 Task: Find connections with filter location Velbert with filter topic #linkedinprofileswith filter profile language Spanish with filter current company Parle Agro Pvt Ltd with filter school Data Brio Academy - Big Data Analytics, Data Science, Python, R, SAS, Hadoop Training Institute with filter industry Pension Funds with filter service category Copywriting with filter keywords title Manicurist
Action: Mouse moved to (534, 68)
Screenshot: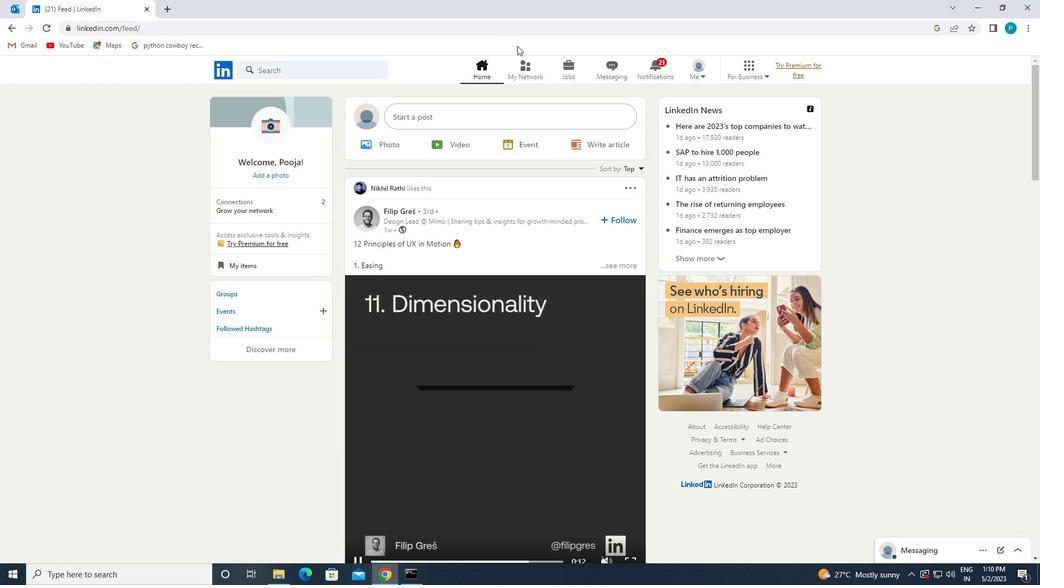 
Action: Mouse pressed left at (534, 68)
Screenshot: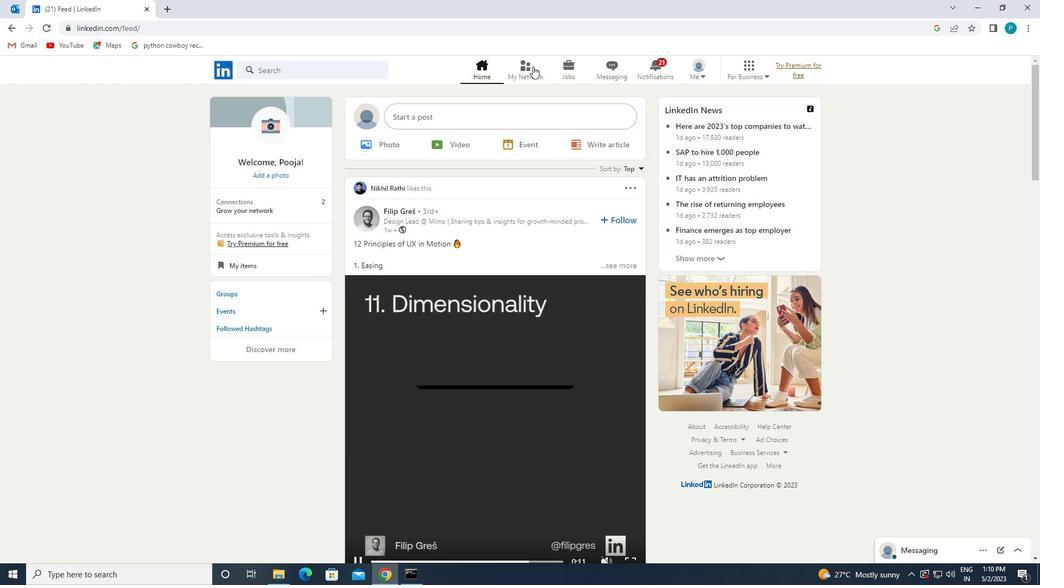 
Action: Mouse moved to (325, 131)
Screenshot: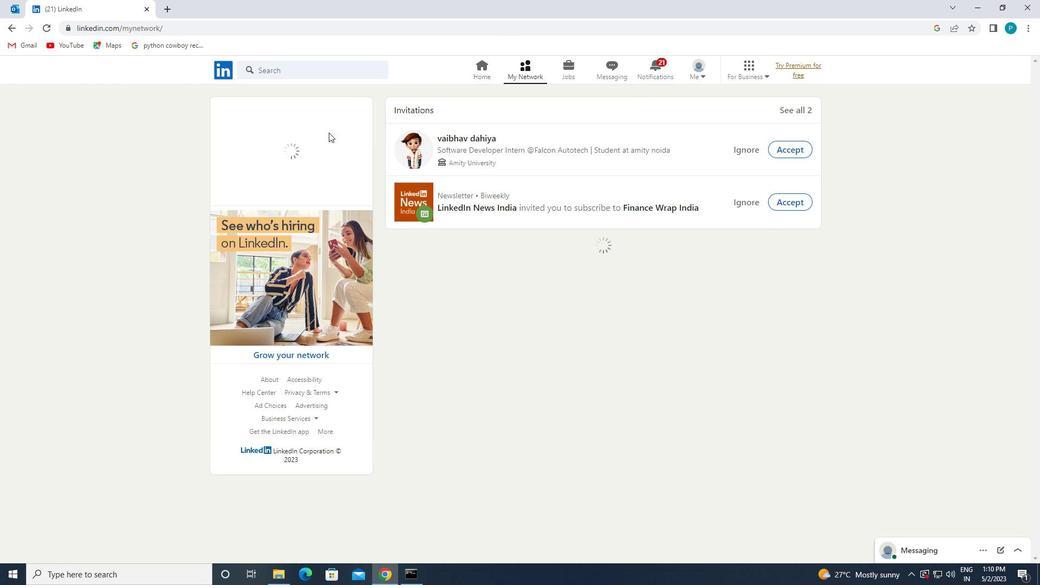 
Action: Mouse pressed left at (325, 131)
Screenshot: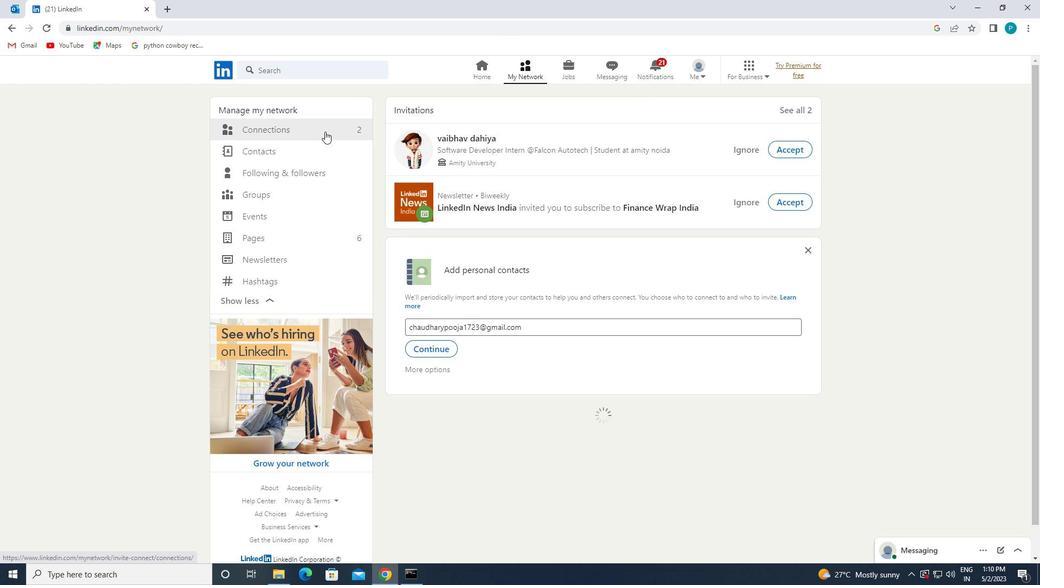 
Action: Mouse moved to (608, 130)
Screenshot: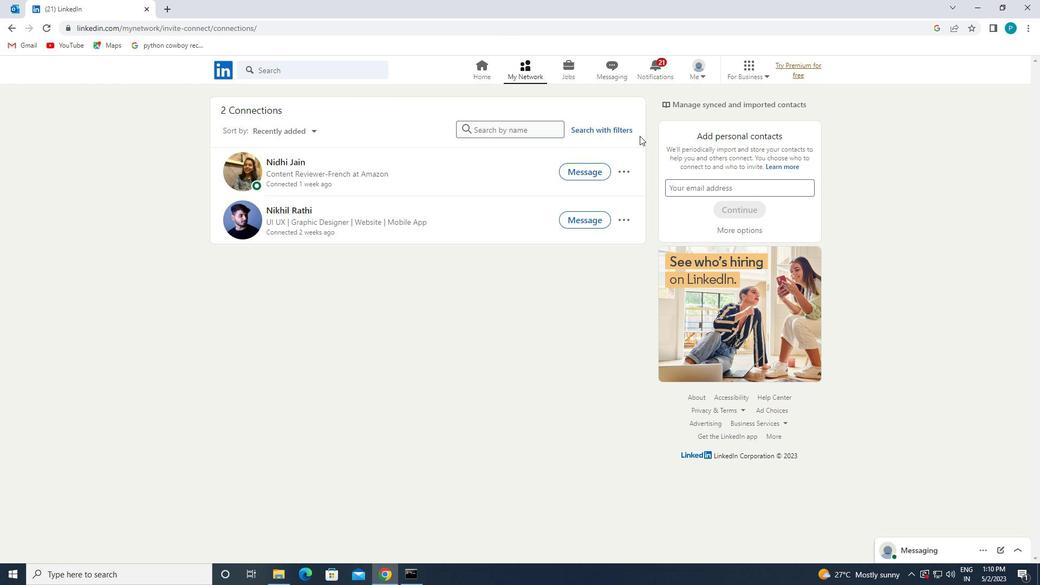
Action: Mouse pressed left at (608, 130)
Screenshot: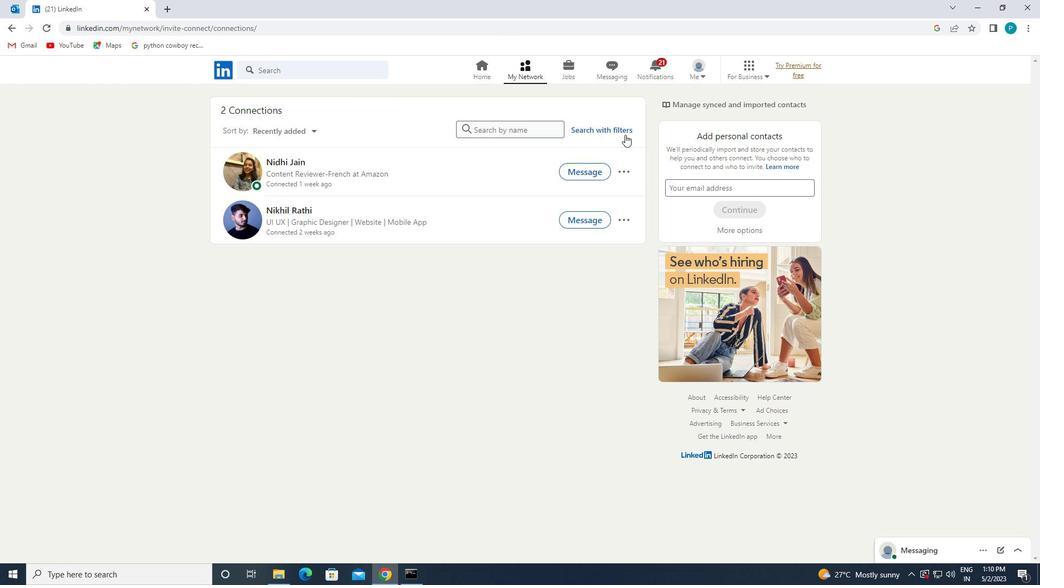 
Action: Mouse moved to (543, 101)
Screenshot: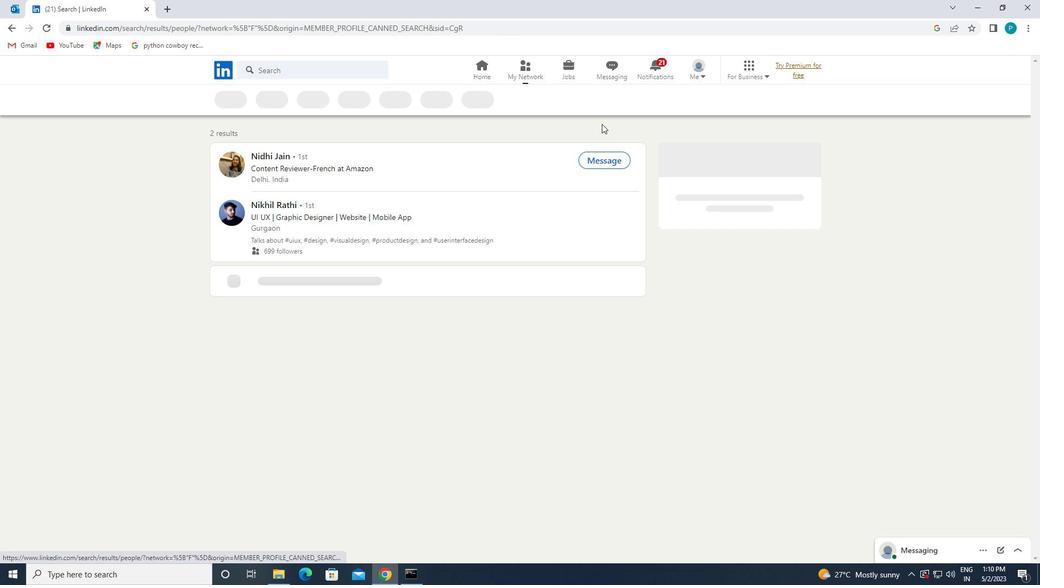 
Action: Mouse pressed left at (543, 101)
Screenshot: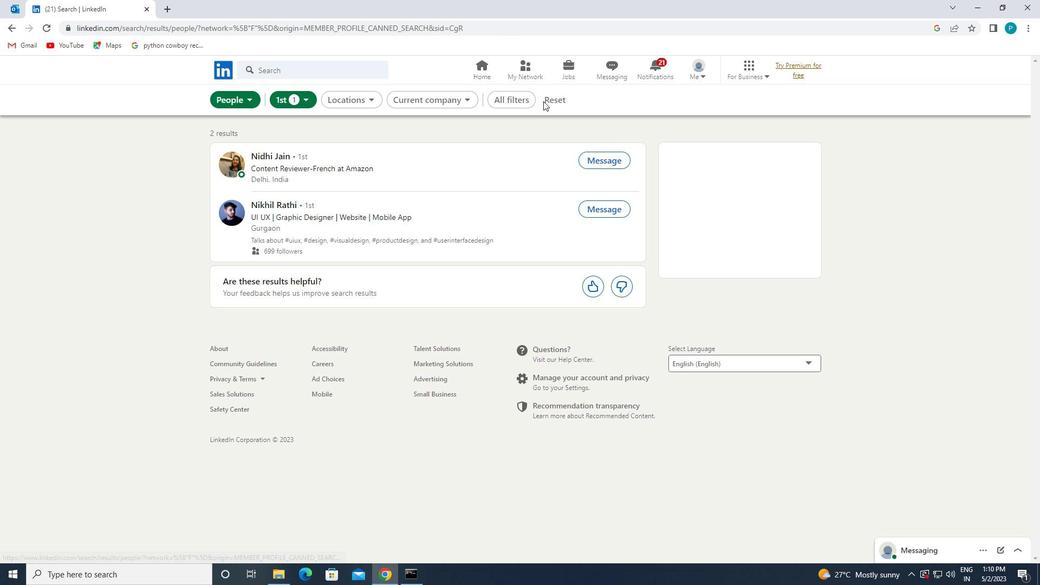 
Action: Mouse moved to (542, 101)
Screenshot: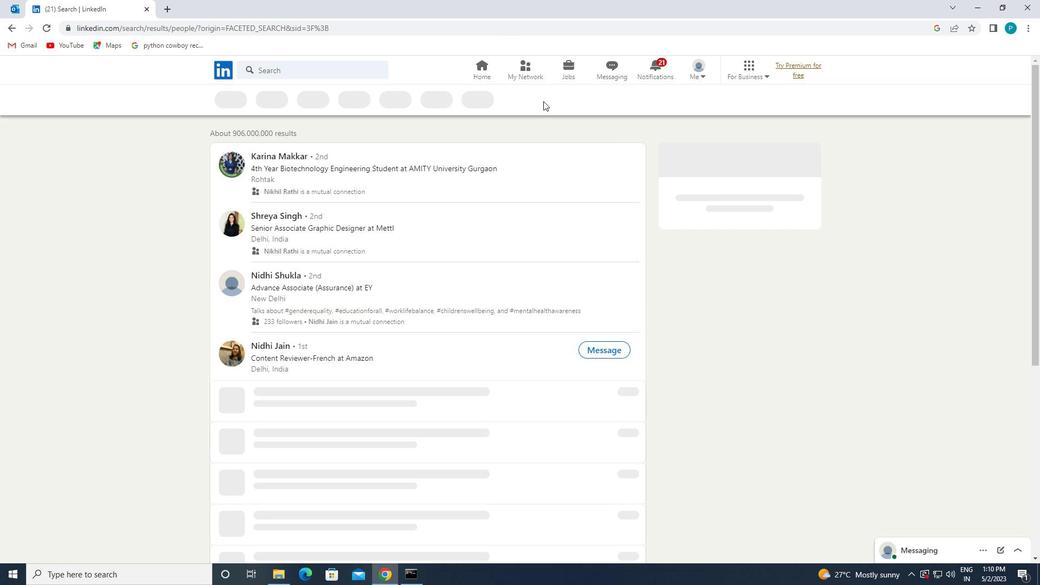 
Action: Mouse pressed left at (542, 101)
Screenshot: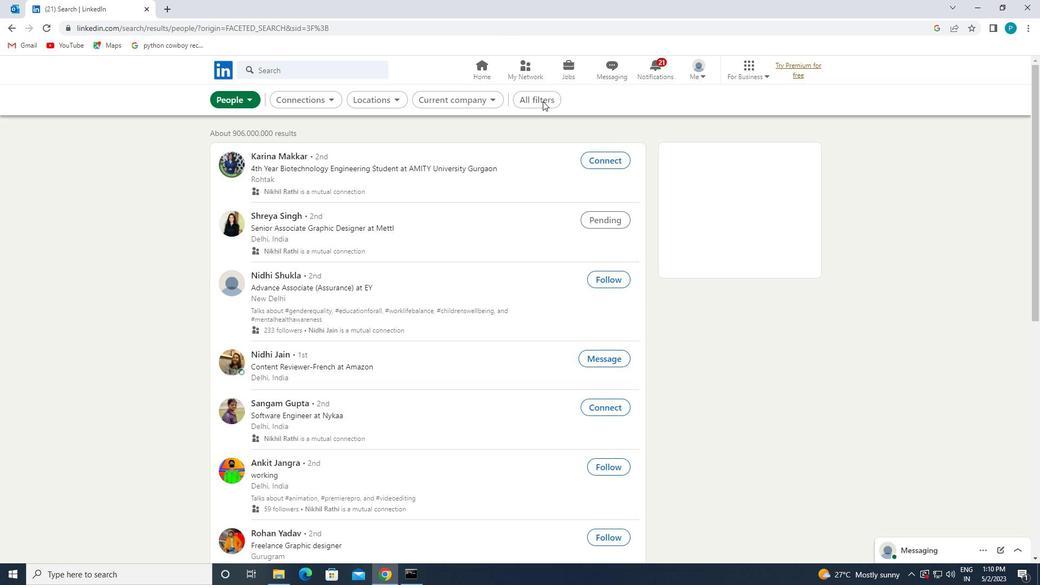 
Action: Mouse moved to (932, 355)
Screenshot: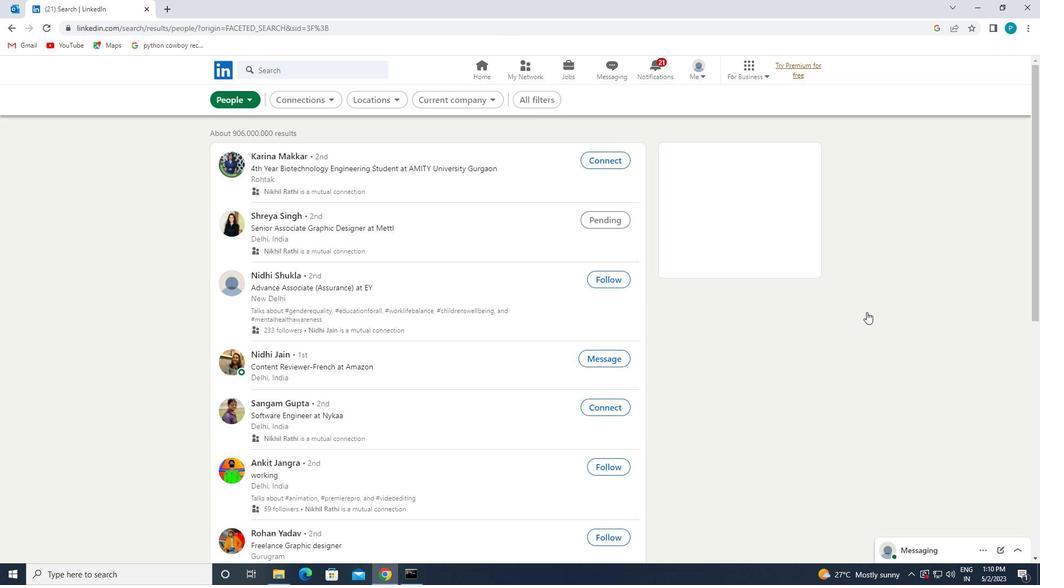 
Action: Mouse scrolled (932, 355) with delta (0, 0)
Screenshot: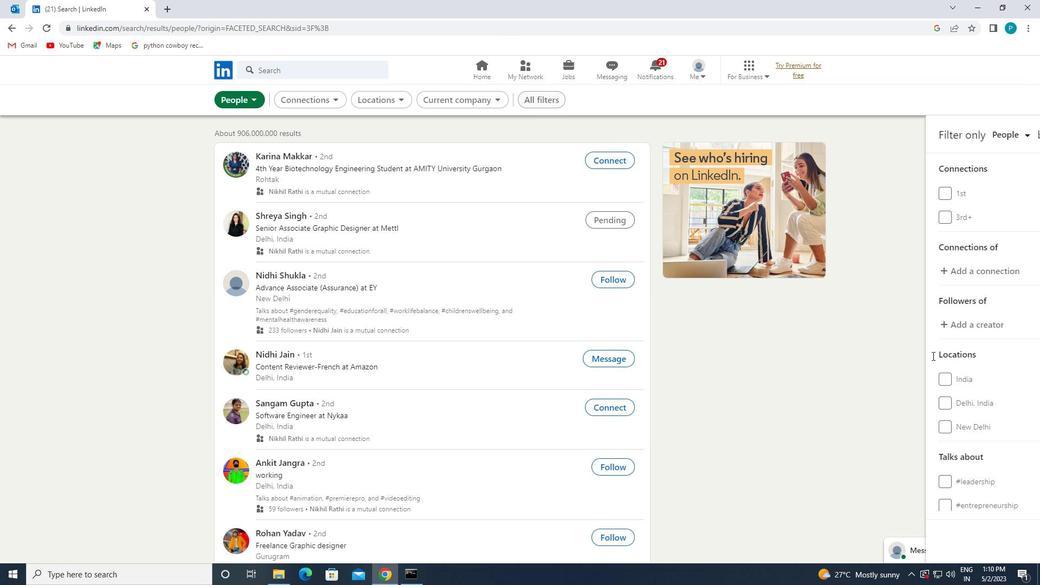 
Action: Mouse scrolled (932, 355) with delta (0, 0)
Screenshot: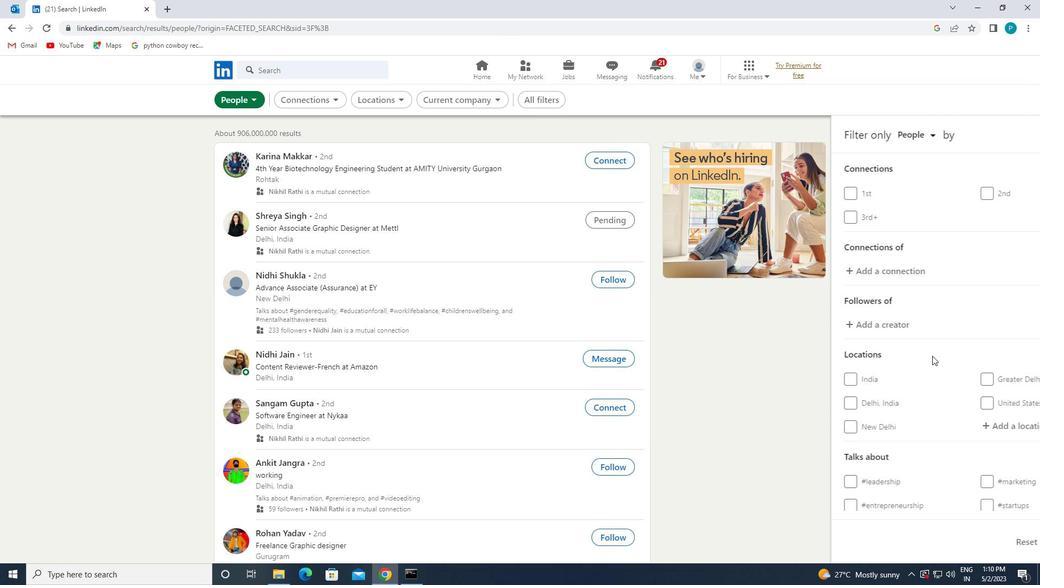 
Action: Mouse moved to (927, 325)
Screenshot: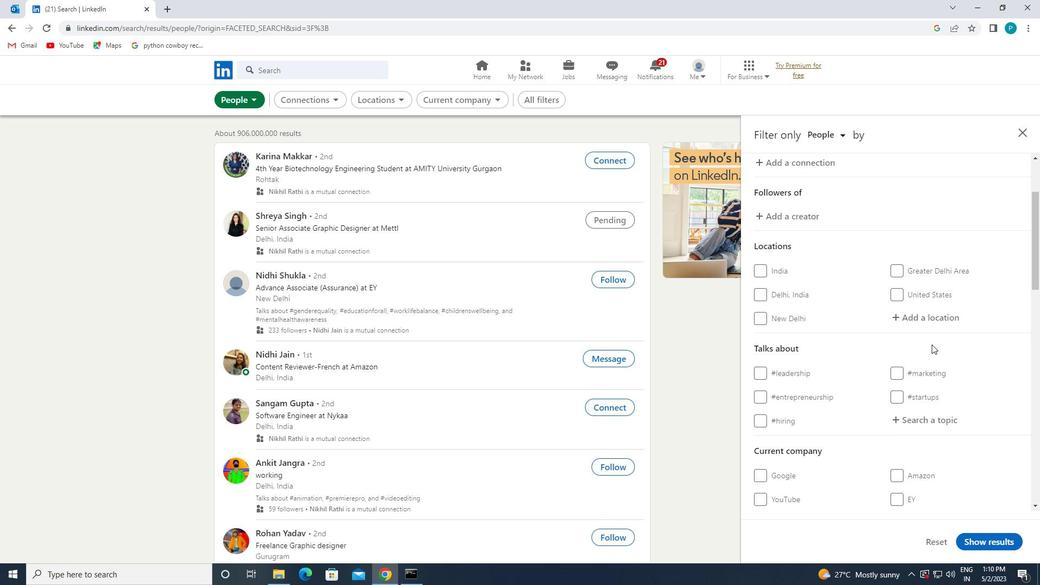 
Action: Mouse pressed left at (927, 325)
Screenshot: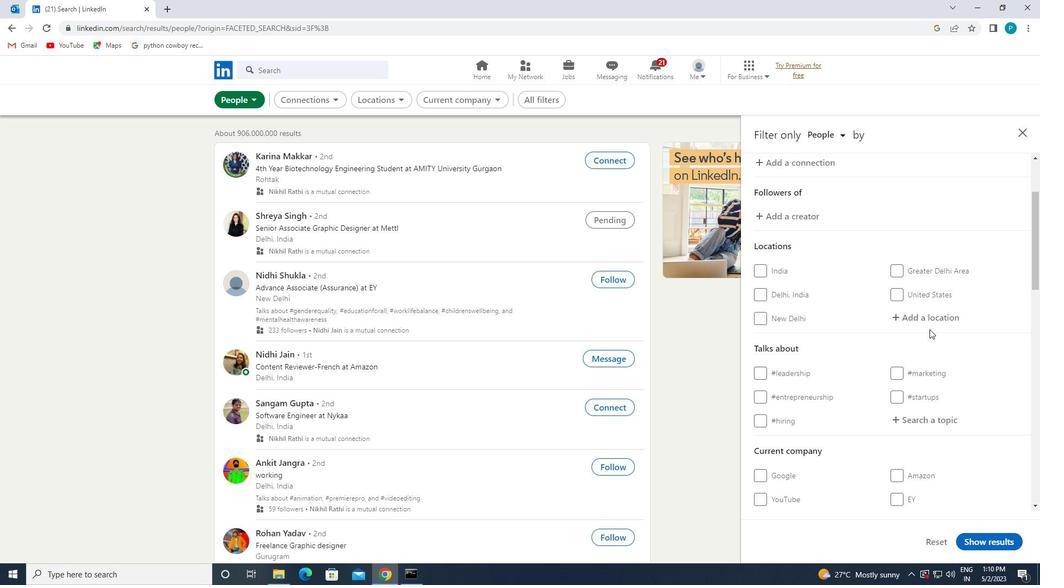 
Action: Key pressed <Key.caps_lock>v<Key.caps_lock>elbert
Screenshot: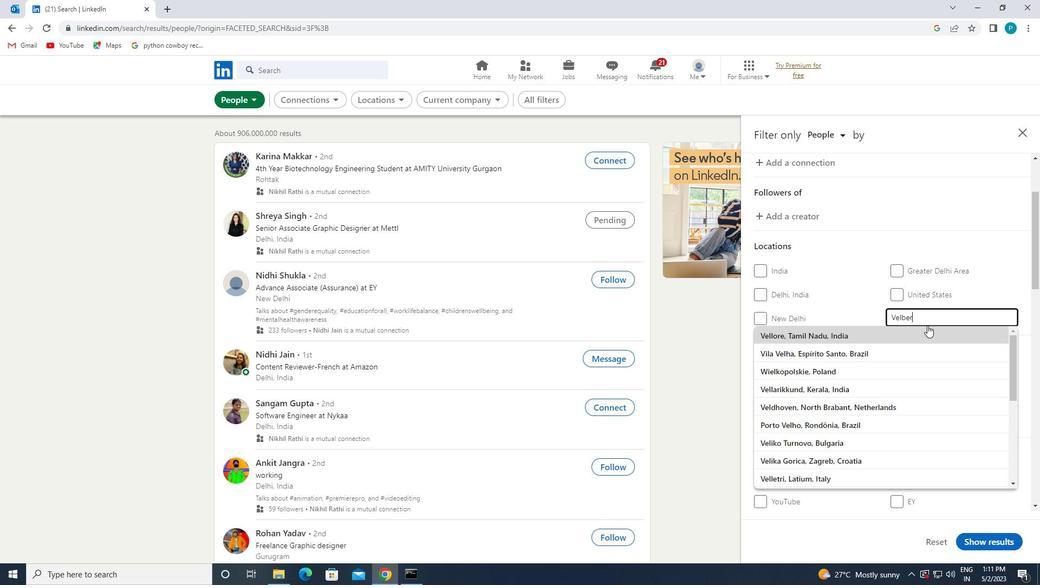 
Action: Mouse moved to (919, 330)
Screenshot: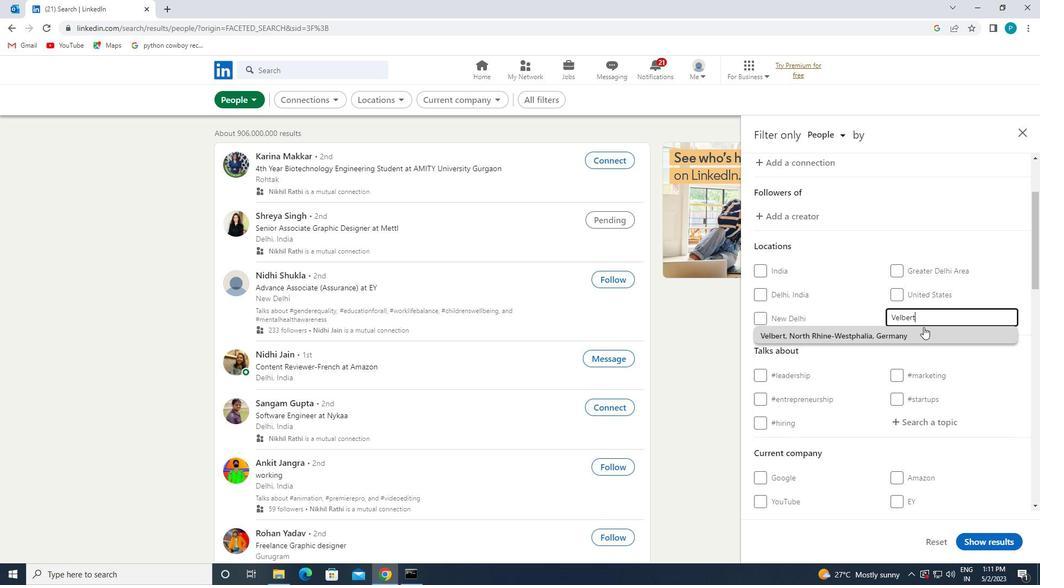 
Action: Mouse pressed left at (919, 330)
Screenshot: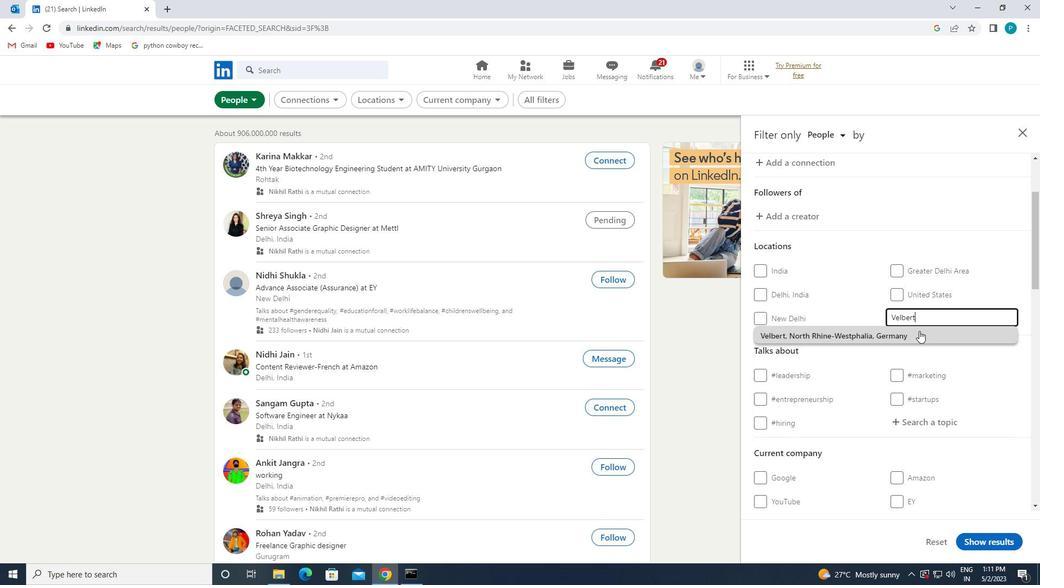 
Action: Mouse moved to (918, 335)
Screenshot: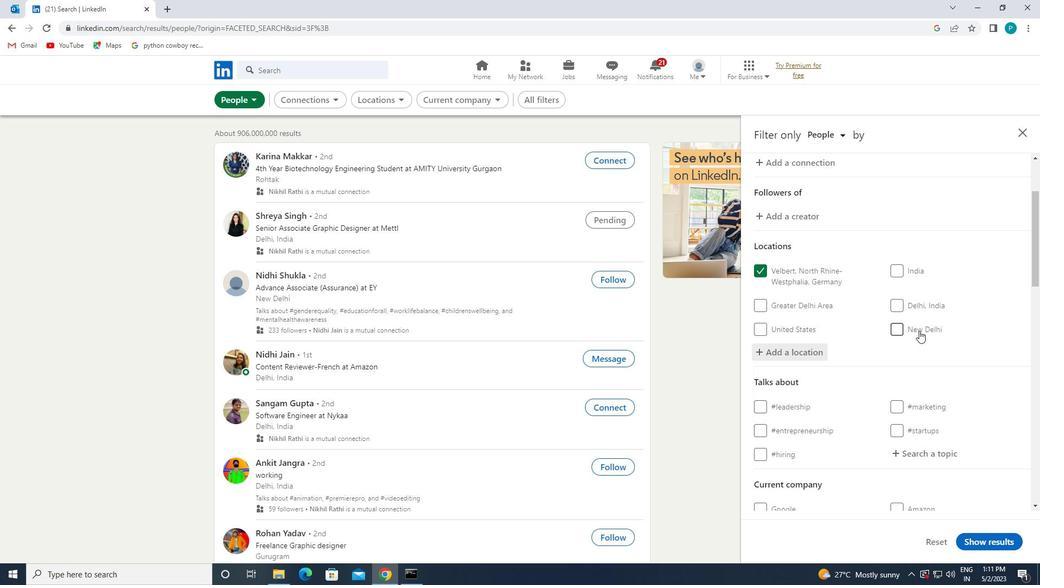 
Action: Mouse scrolled (918, 335) with delta (0, 0)
Screenshot: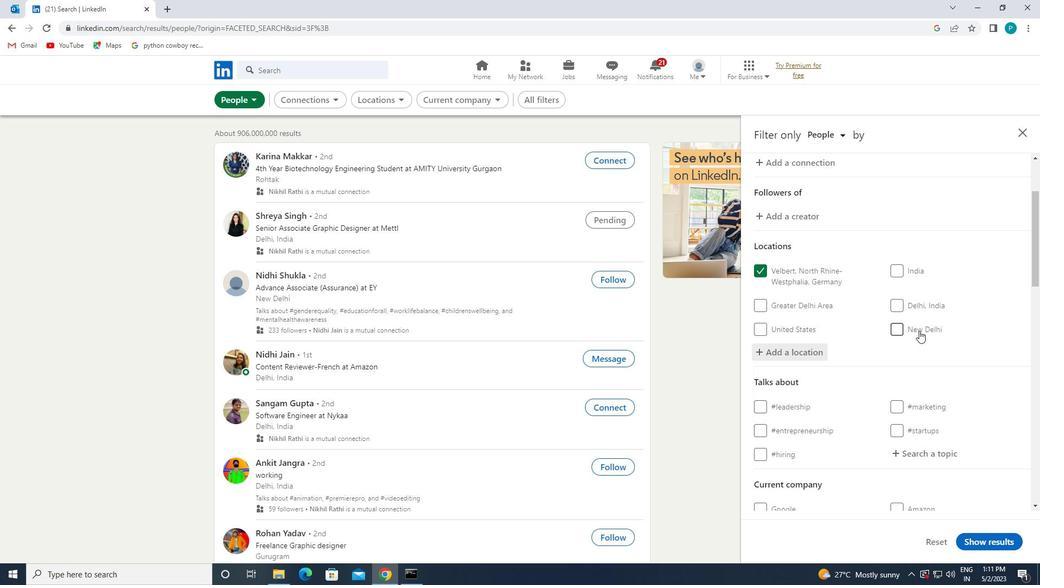 
Action: Mouse moved to (916, 345)
Screenshot: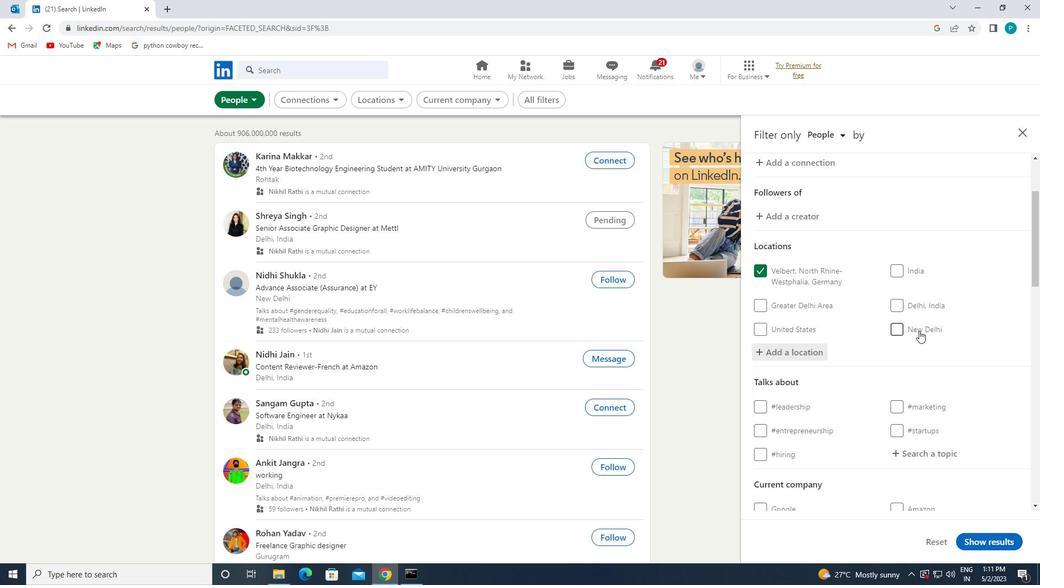 
Action: Mouse scrolled (916, 344) with delta (0, 0)
Screenshot: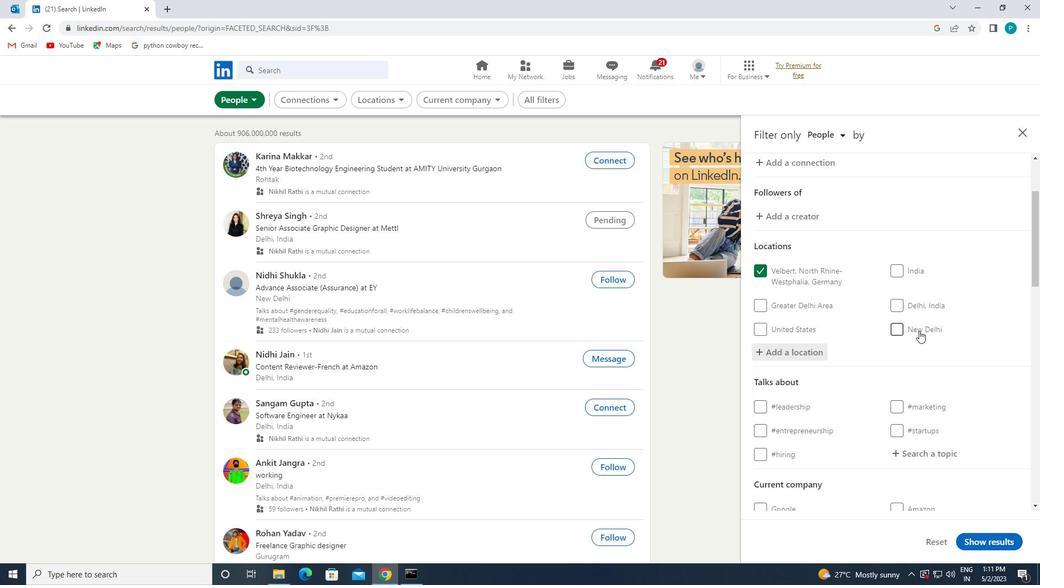 
Action: Mouse moved to (915, 347)
Screenshot: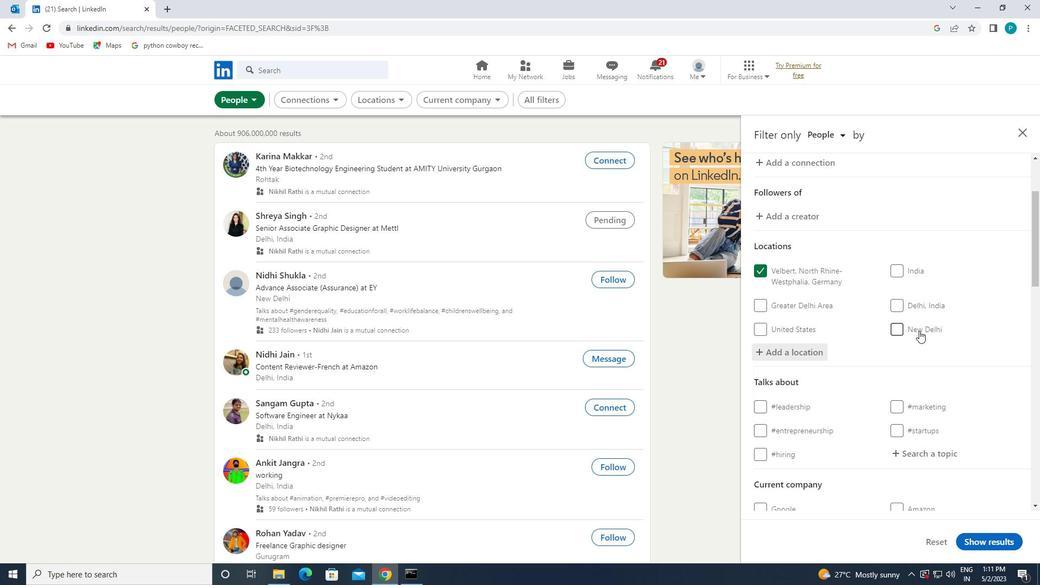 
Action: Mouse scrolled (915, 347) with delta (0, 0)
Screenshot: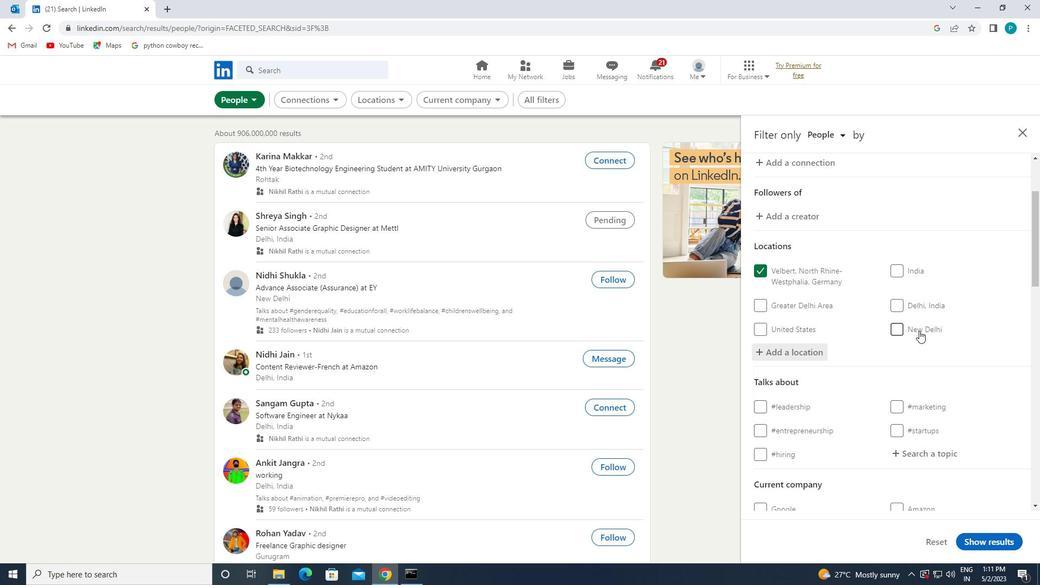 
Action: Mouse moved to (894, 284)
Screenshot: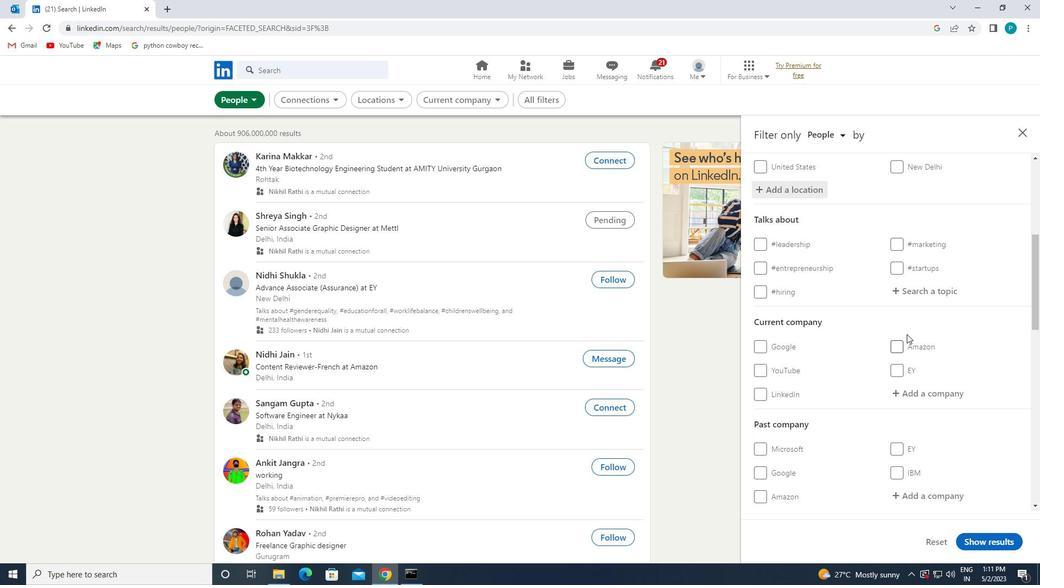 
Action: Mouse pressed left at (894, 284)
Screenshot: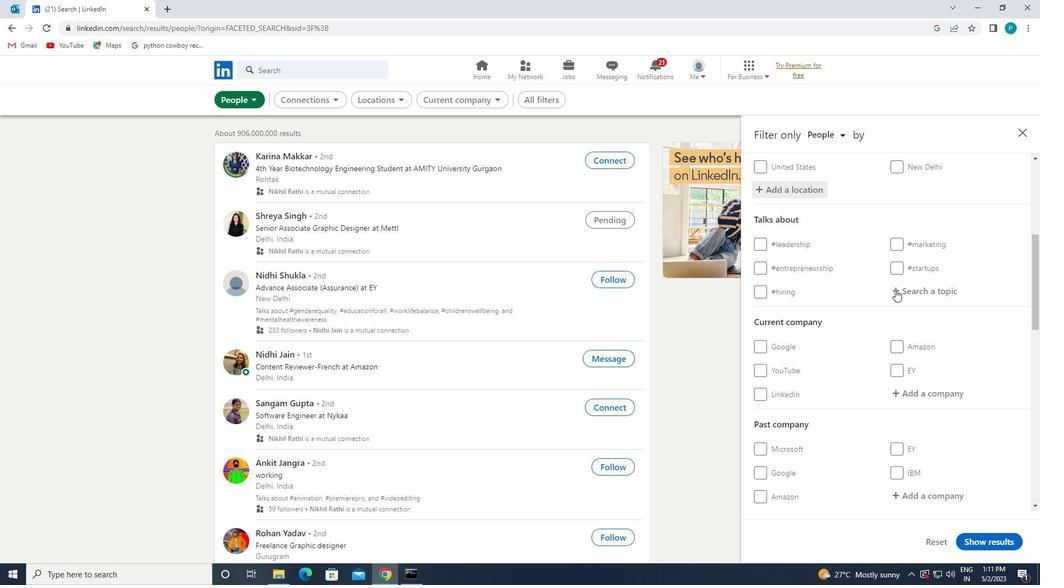 
Action: Key pressed <Key.shift>#<Key.caps_lock><Key.caps_lock>LINKEDINPROFILES
Screenshot: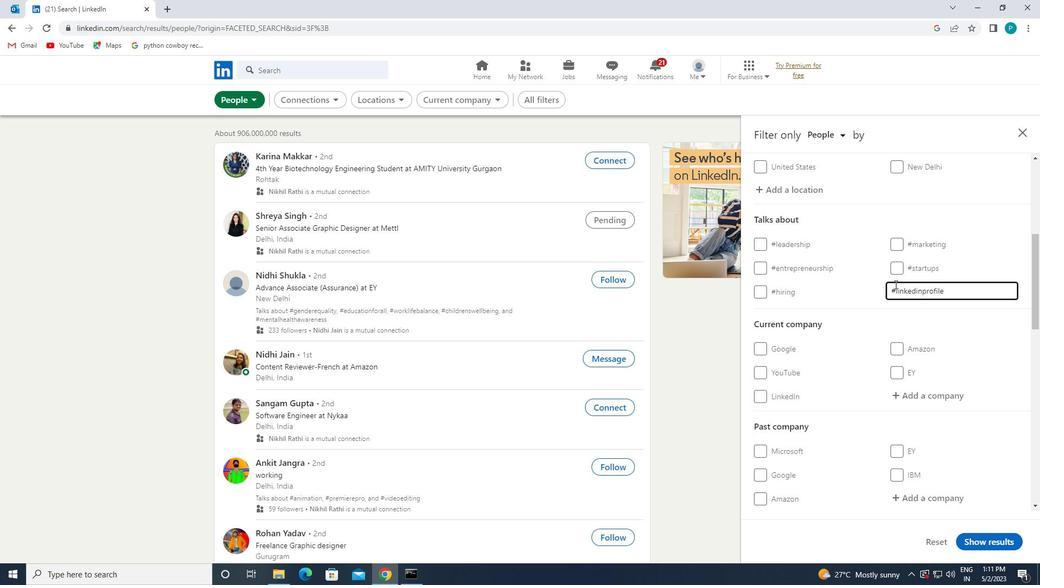 
Action: Mouse moved to (1016, 373)
Screenshot: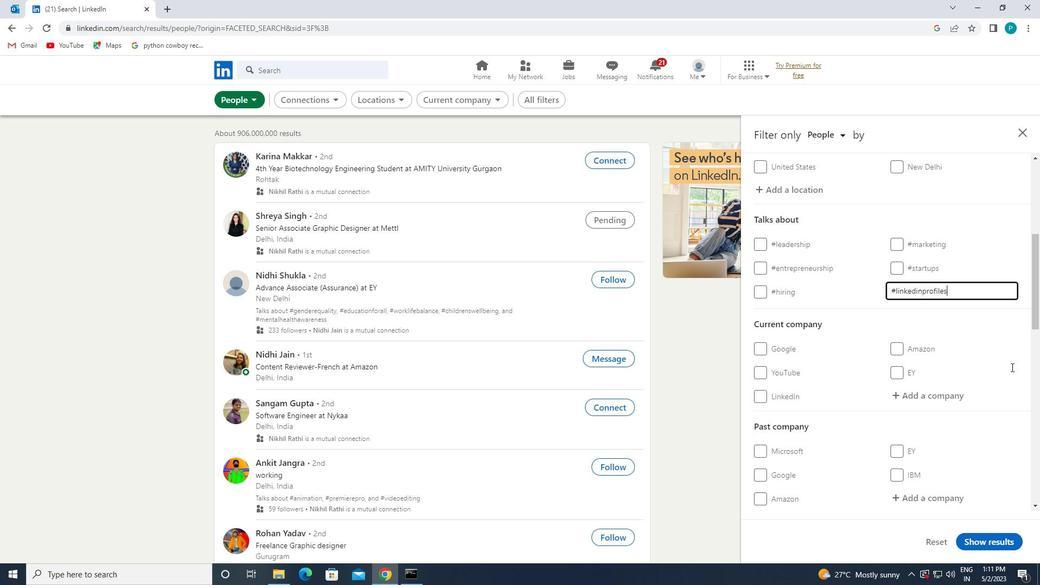 
Action: Mouse scrolled (1016, 372) with delta (0, 0)
Screenshot: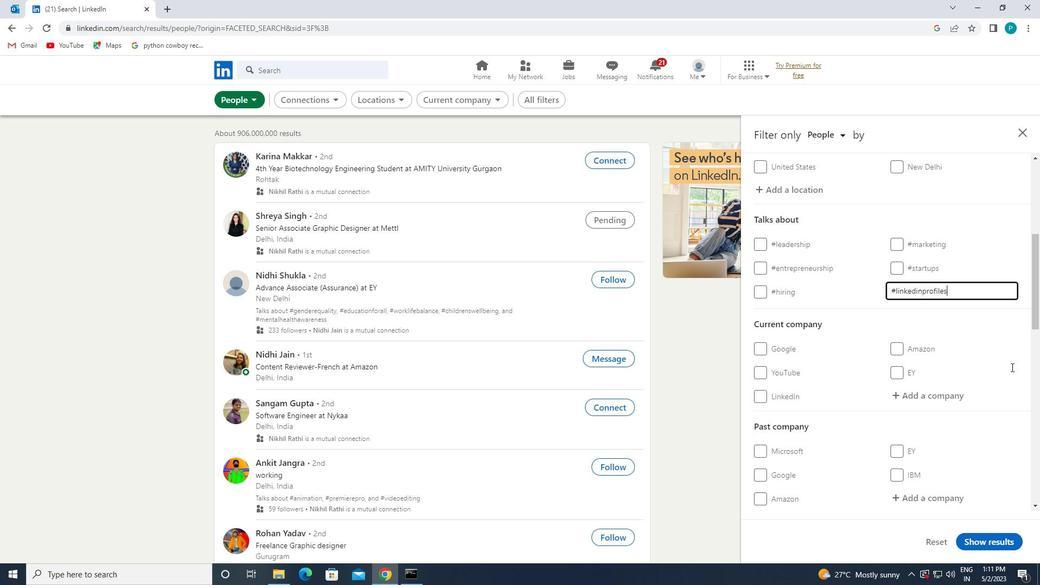 
Action: Mouse moved to (1008, 377)
Screenshot: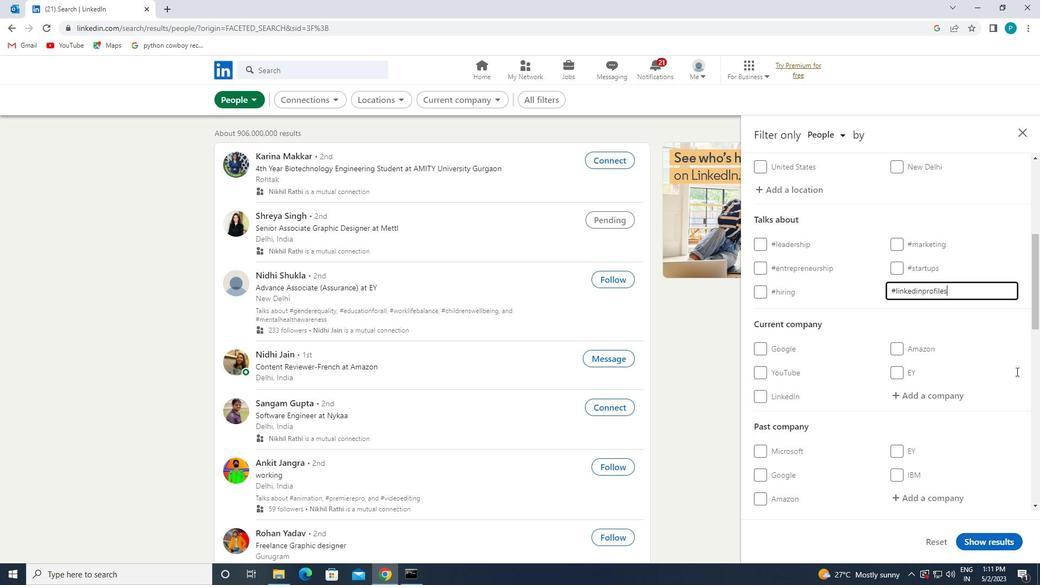 
Action: Mouse scrolled (1008, 376) with delta (0, 0)
Screenshot: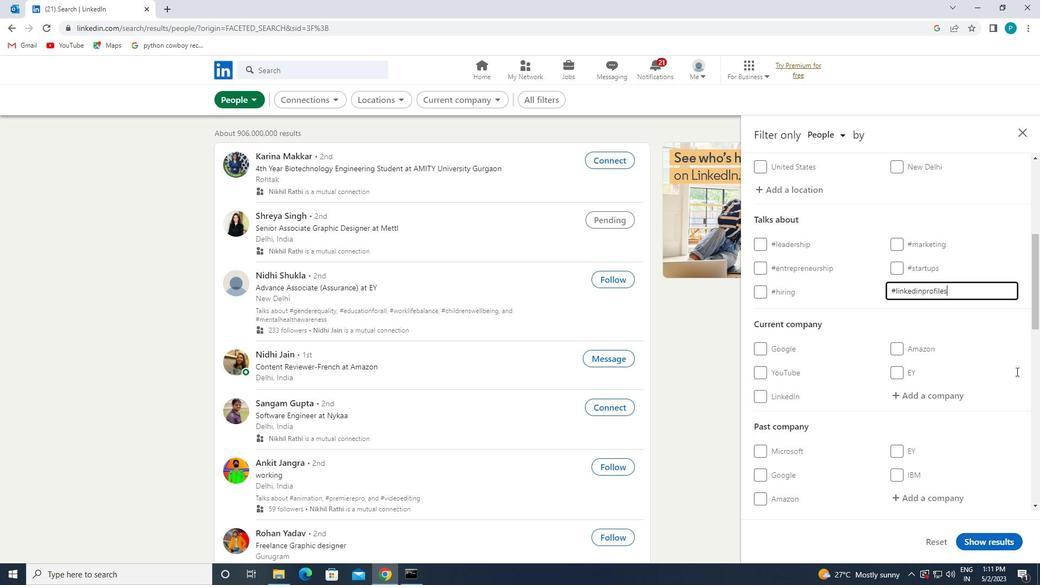 
Action: Mouse moved to (898, 368)
Screenshot: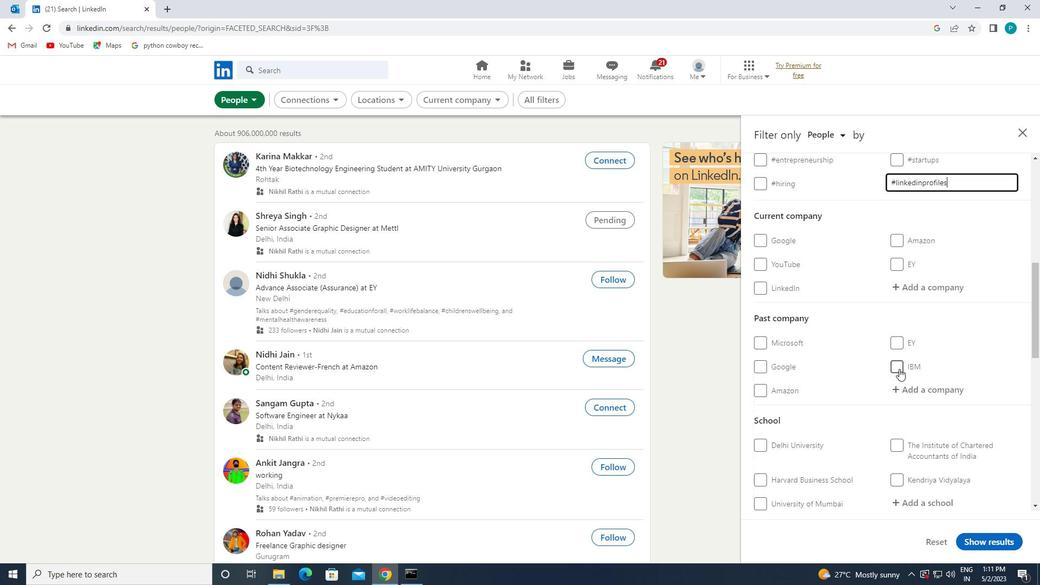 
Action: Mouse scrolled (898, 368) with delta (0, 0)
Screenshot: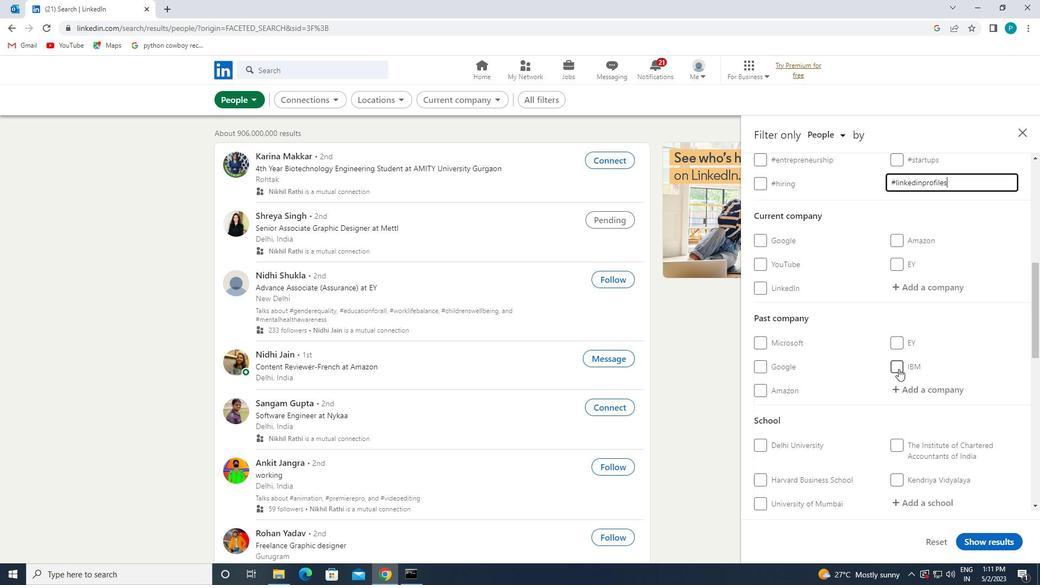 
Action: Mouse scrolled (898, 368) with delta (0, 0)
Screenshot: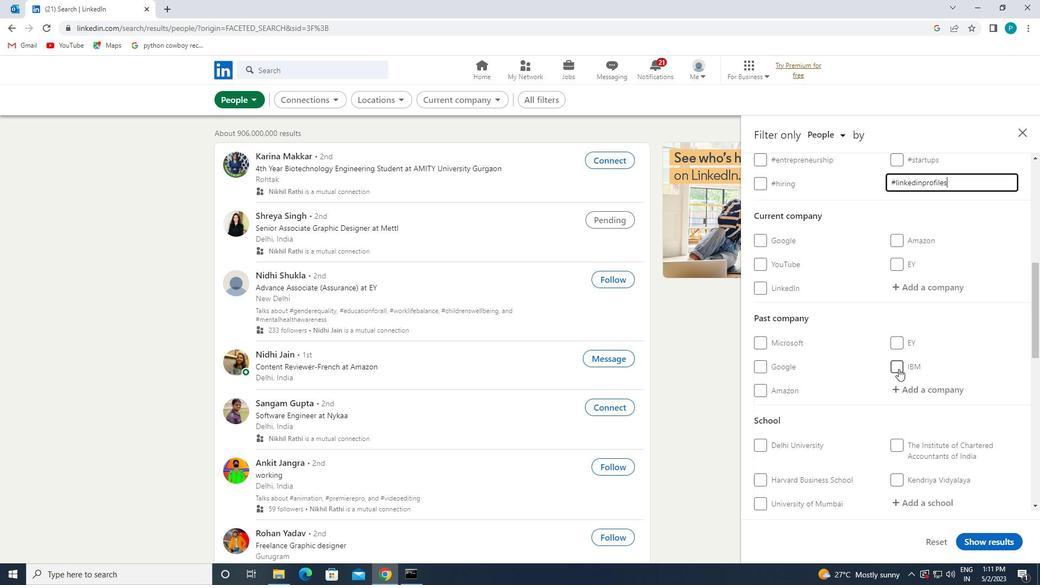 
Action: Mouse moved to (895, 375)
Screenshot: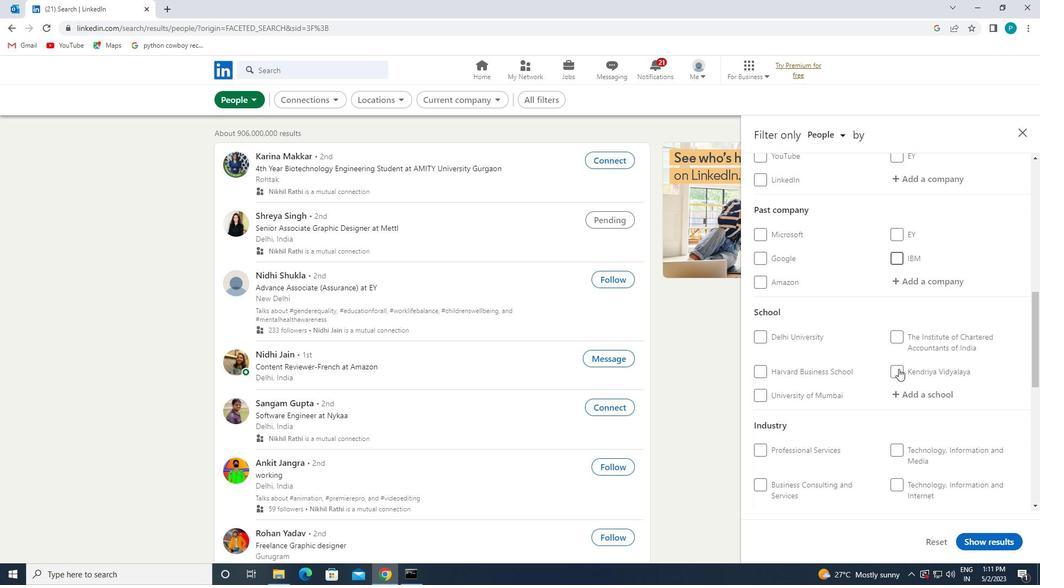 
Action: Mouse scrolled (895, 374) with delta (0, 0)
Screenshot: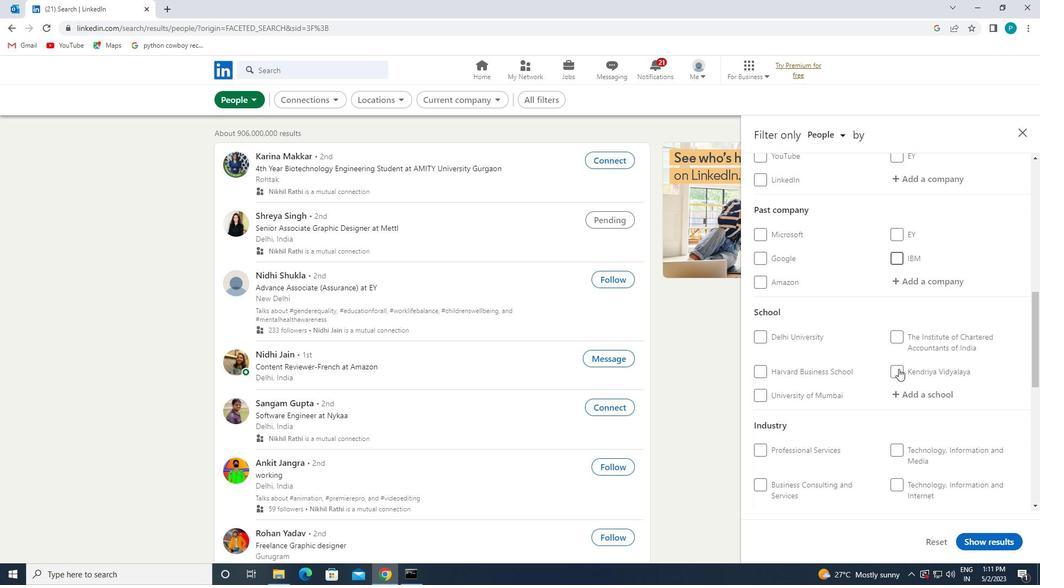 
Action: Mouse moved to (893, 379)
Screenshot: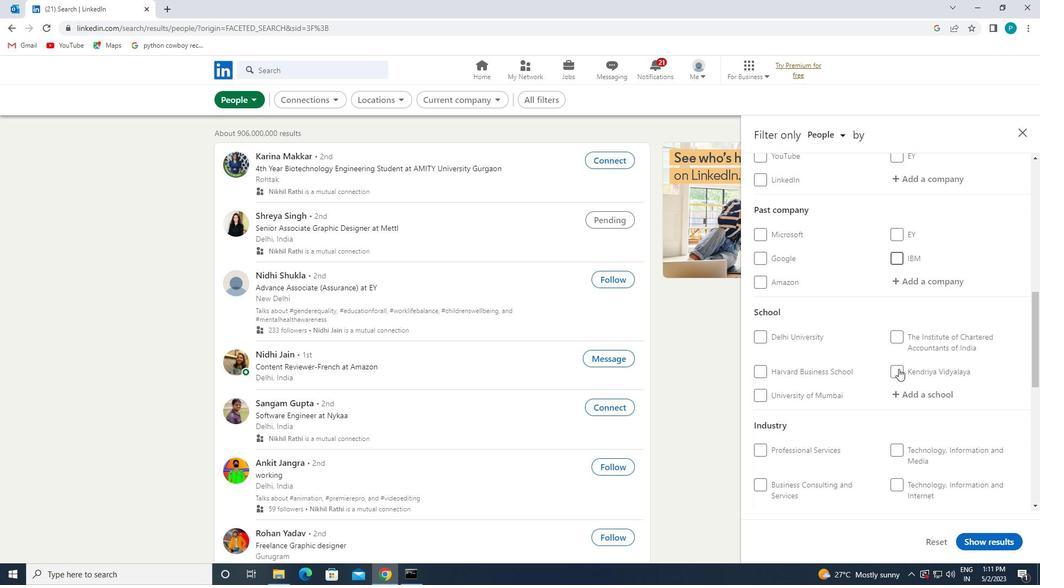 
Action: Mouse scrolled (893, 378) with delta (0, 0)
Screenshot: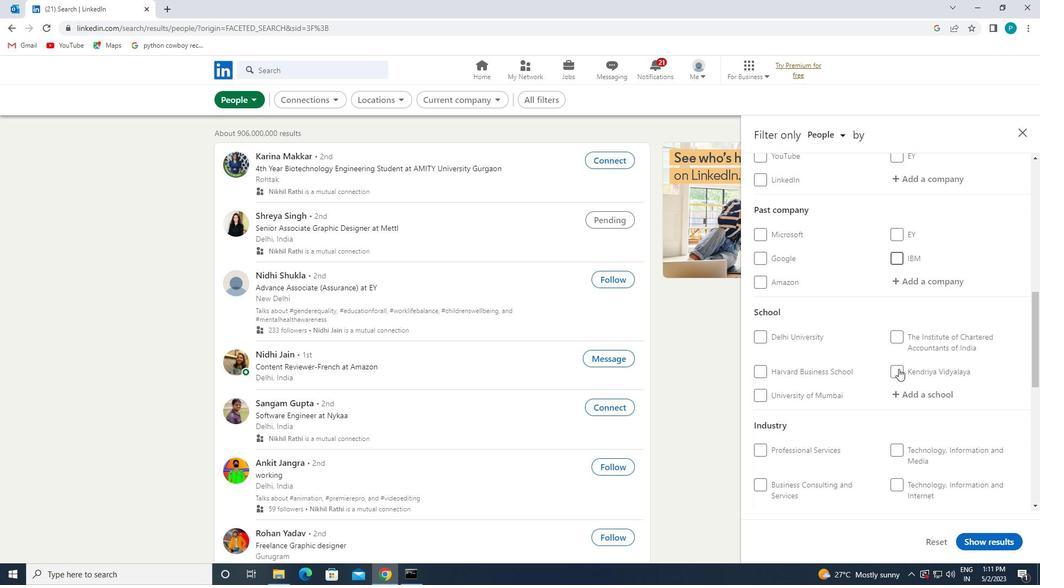 
Action: Mouse moved to (892, 381)
Screenshot: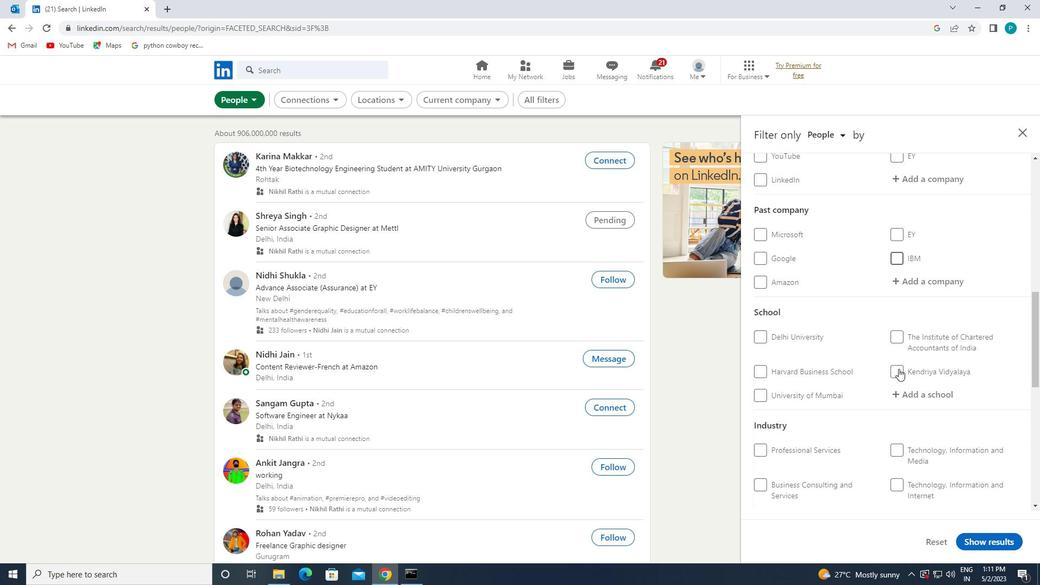 
Action: Mouse scrolled (892, 381) with delta (0, 0)
Screenshot: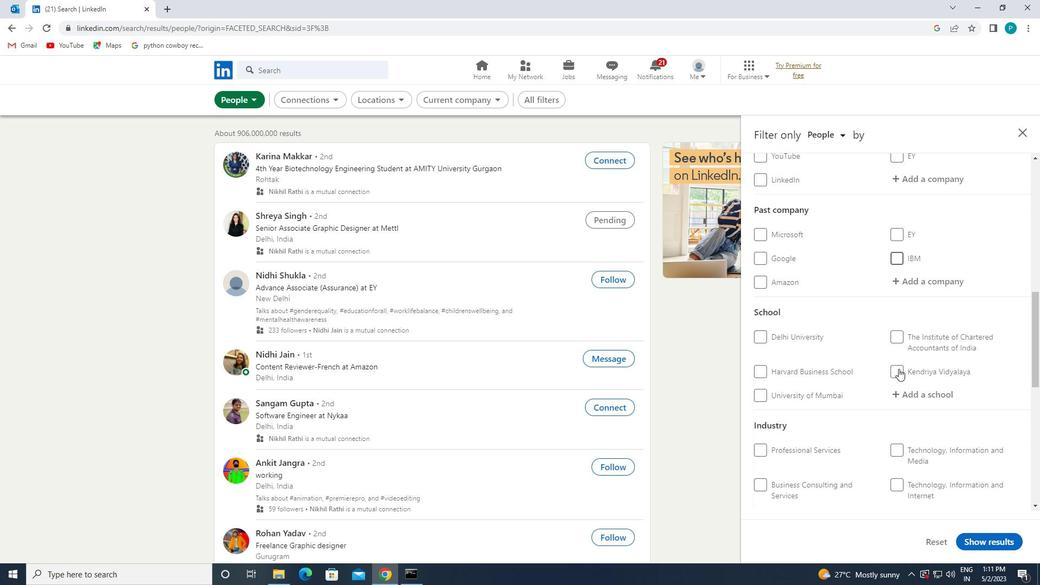 
Action: Mouse moved to (892, 382)
Screenshot: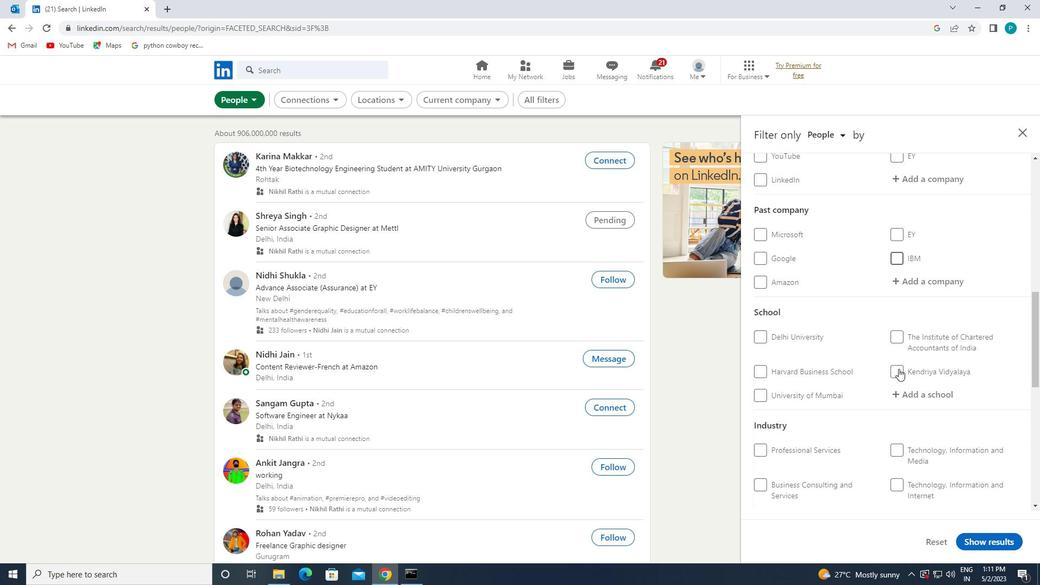 
Action: Mouse scrolled (892, 382) with delta (0, 0)
Screenshot: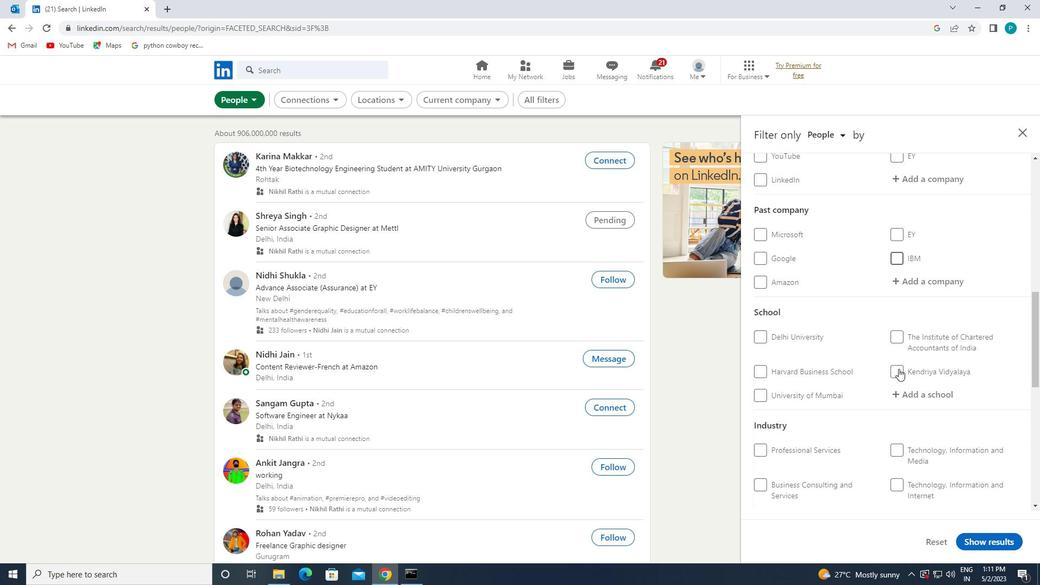 
Action: Mouse moved to (891, 383)
Screenshot: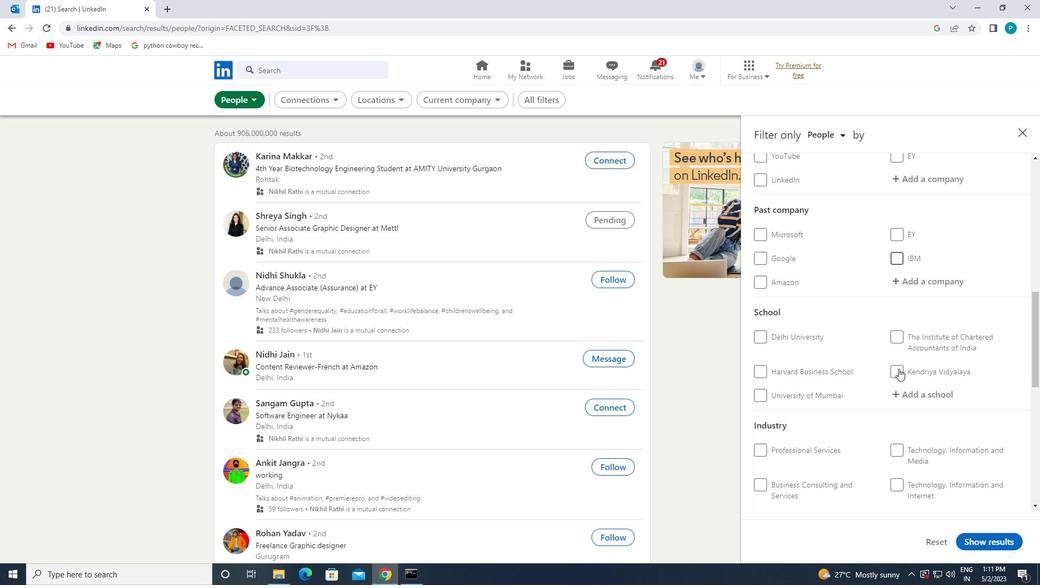 
Action: Mouse scrolled (891, 382) with delta (0, 0)
Screenshot: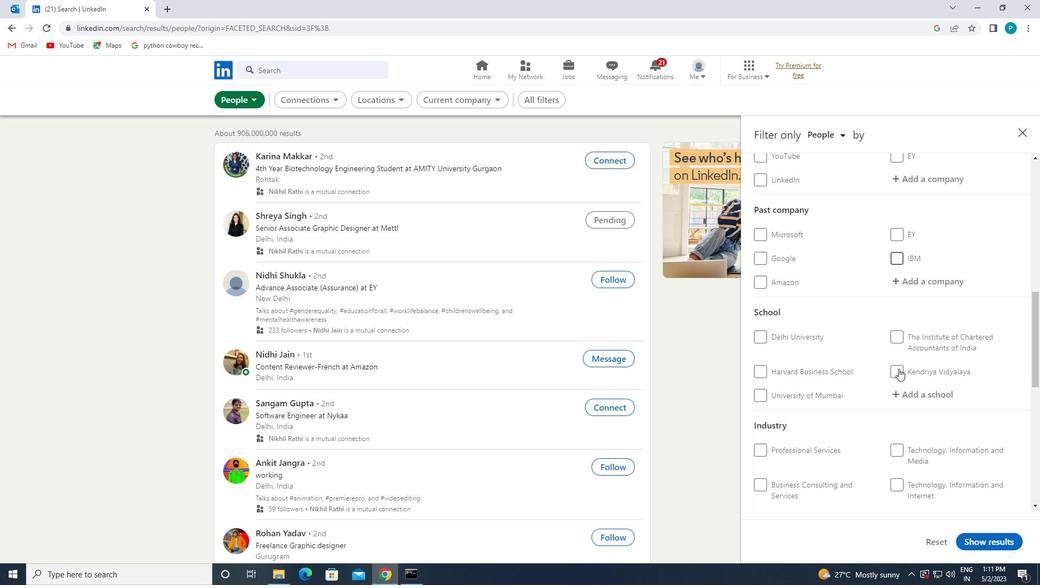 
Action: Mouse moved to (776, 330)
Screenshot: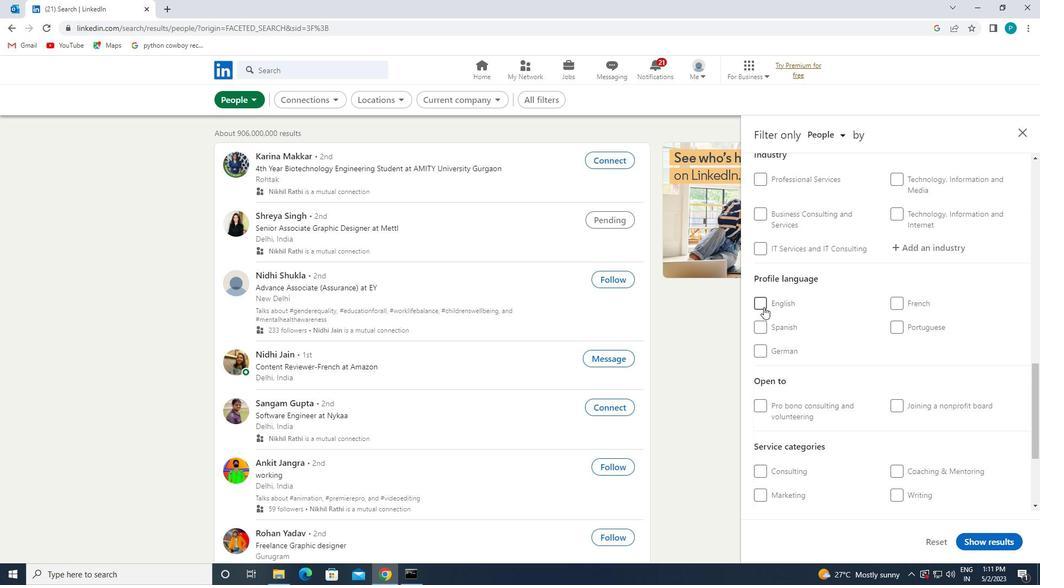 
Action: Mouse pressed left at (776, 330)
Screenshot: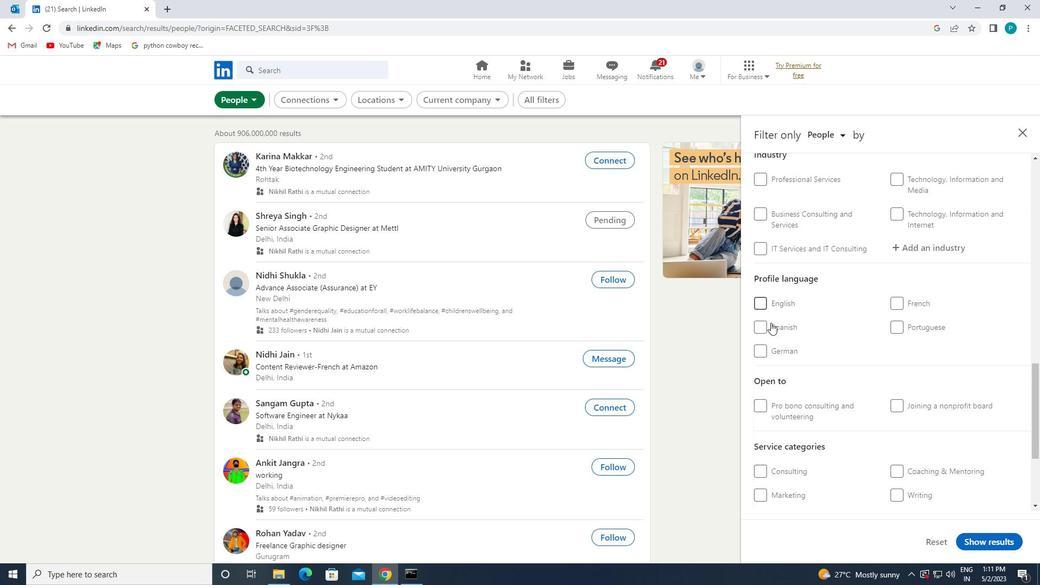 
Action: Mouse moved to (849, 337)
Screenshot: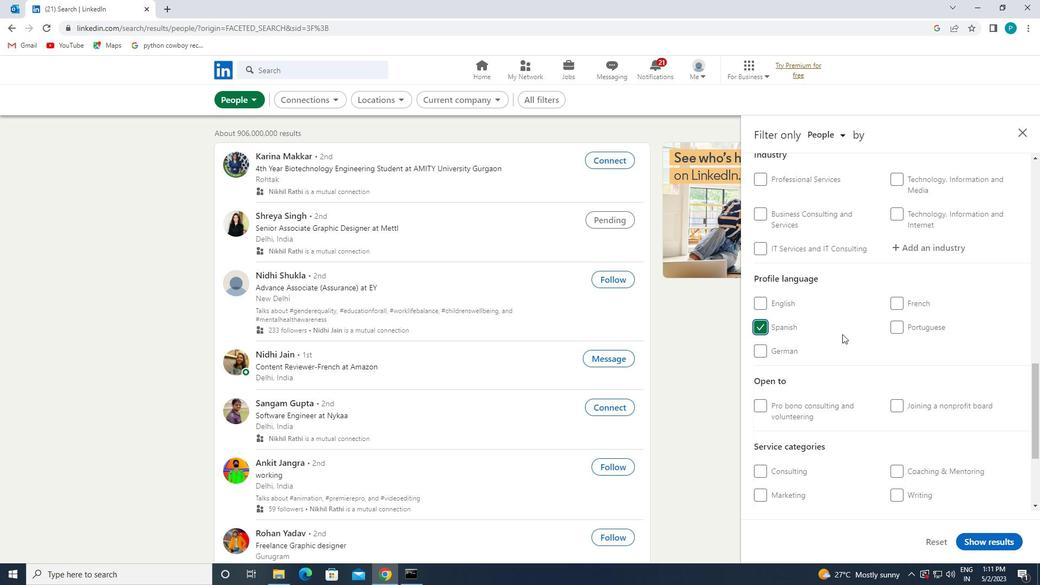 
Action: Mouse scrolled (849, 338) with delta (0, 0)
Screenshot: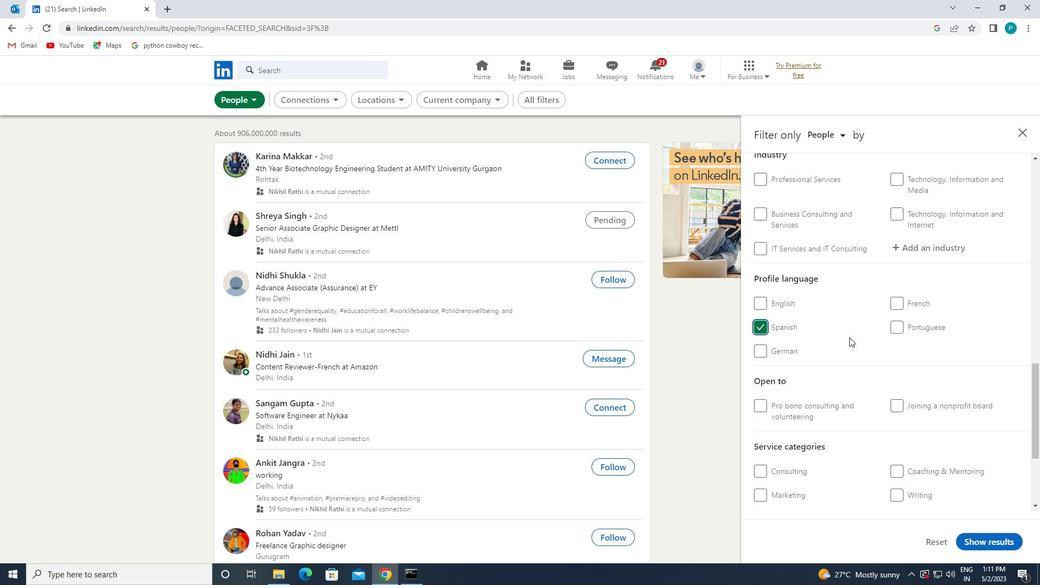 
Action: Mouse scrolled (849, 338) with delta (0, 0)
Screenshot: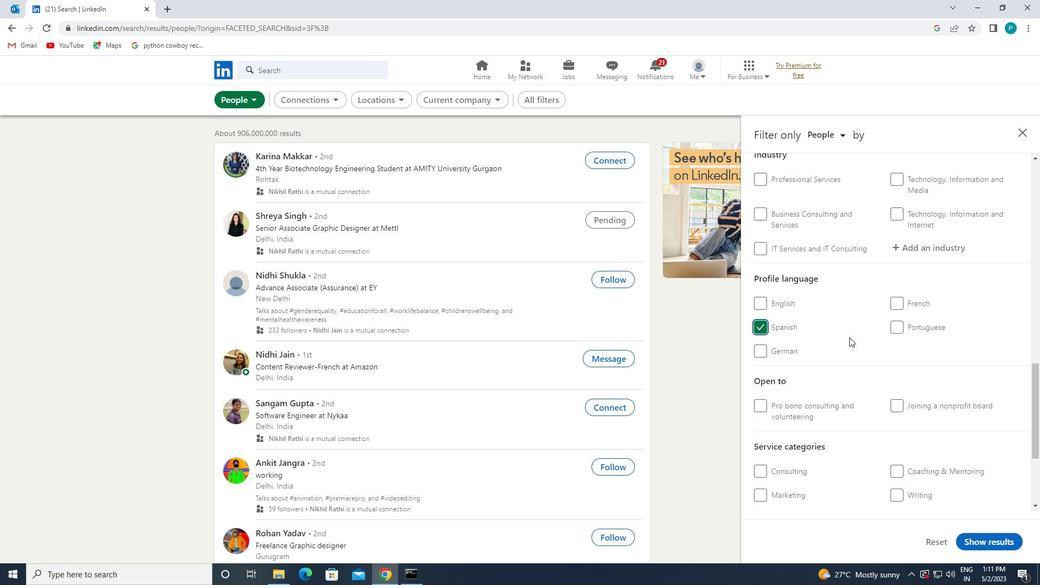 
Action: Mouse scrolled (849, 338) with delta (0, 0)
Screenshot: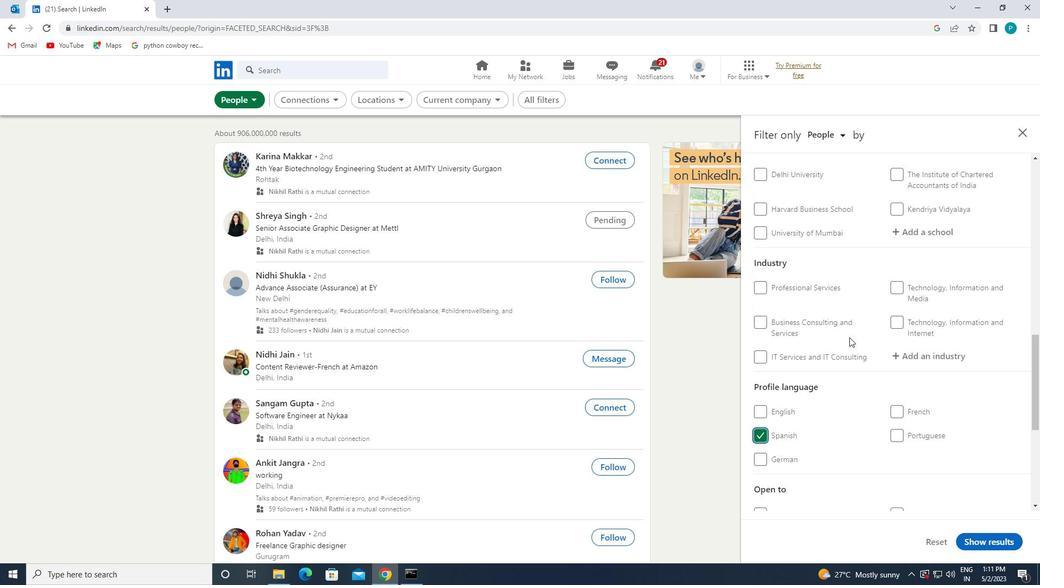 
Action: Mouse scrolled (849, 338) with delta (0, 0)
Screenshot: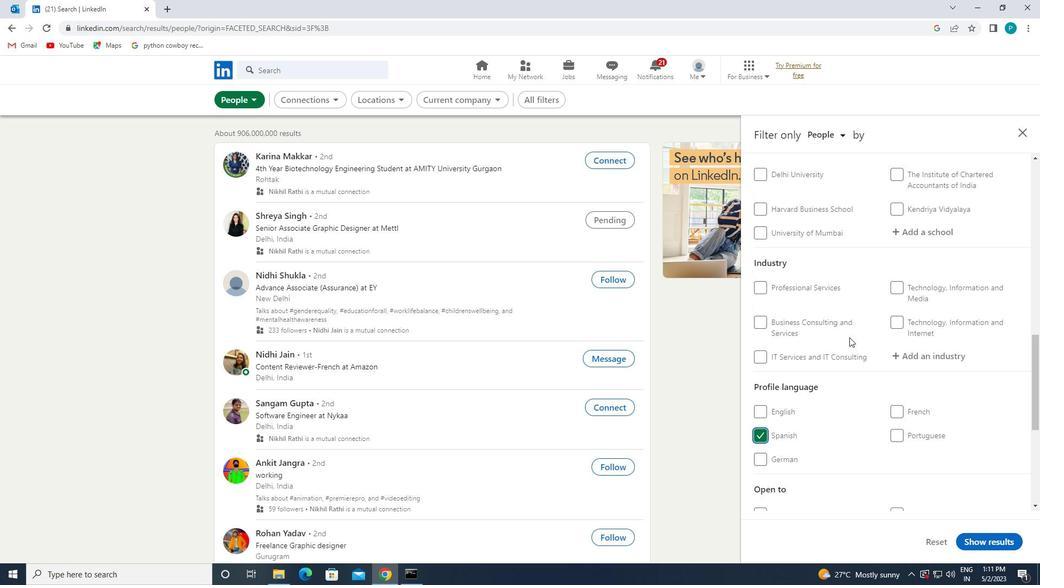 
Action: Mouse moved to (903, 322)
Screenshot: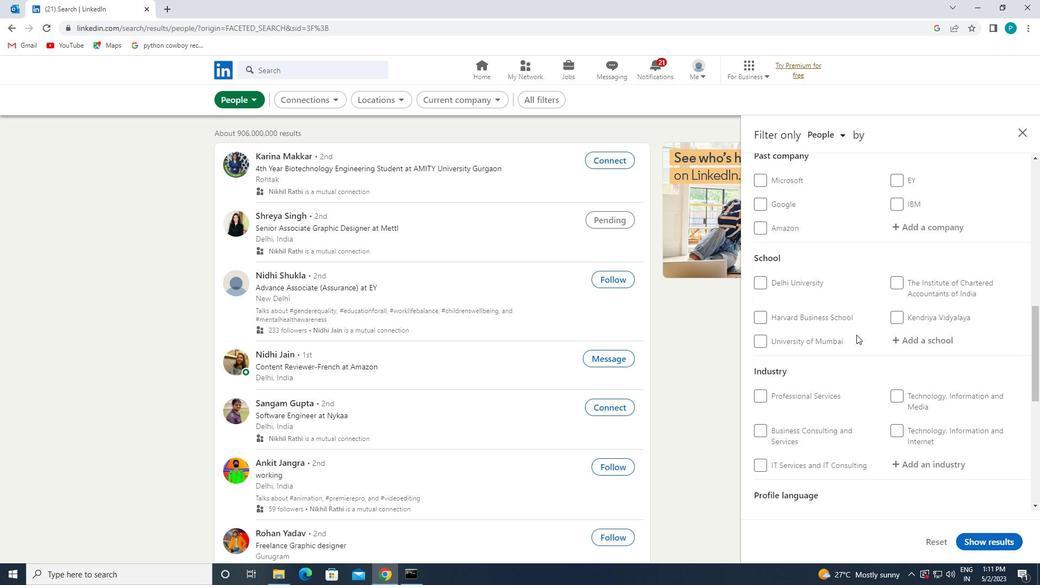 
Action: Mouse scrolled (903, 323) with delta (0, 0)
Screenshot: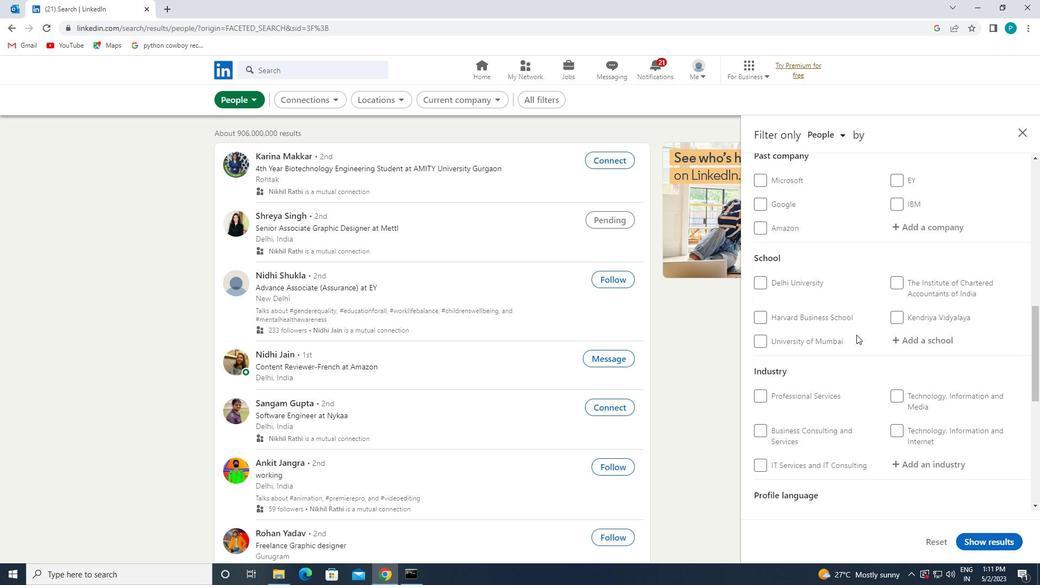 
Action: Mouse moved to (903, 321)
Screenshot: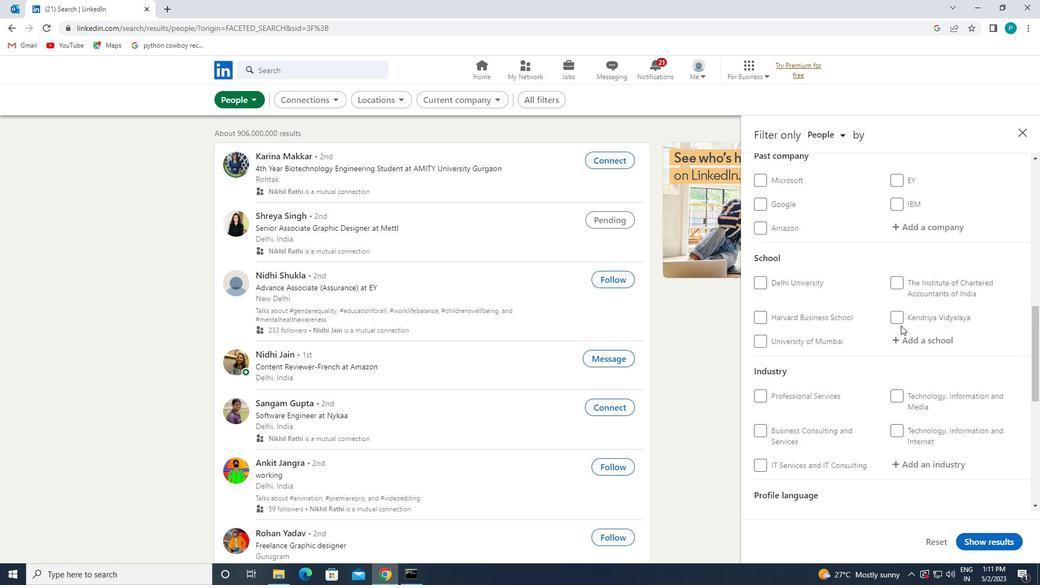 
Action: Mouse scrolled (903, 321) with delta (0, 0)
Screenshot: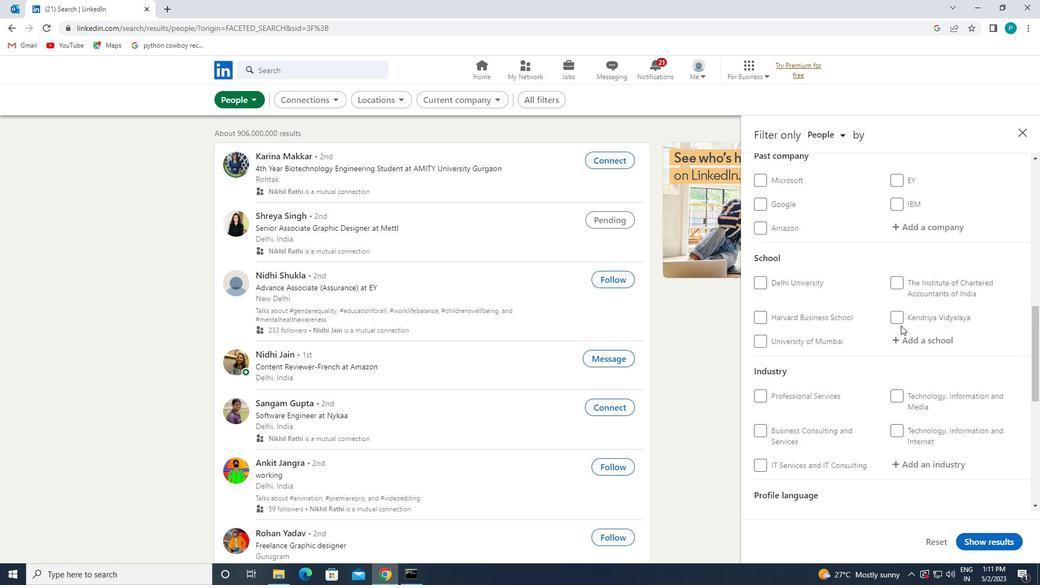 
Action: Mouse moved to (896, 286)
Screenshot: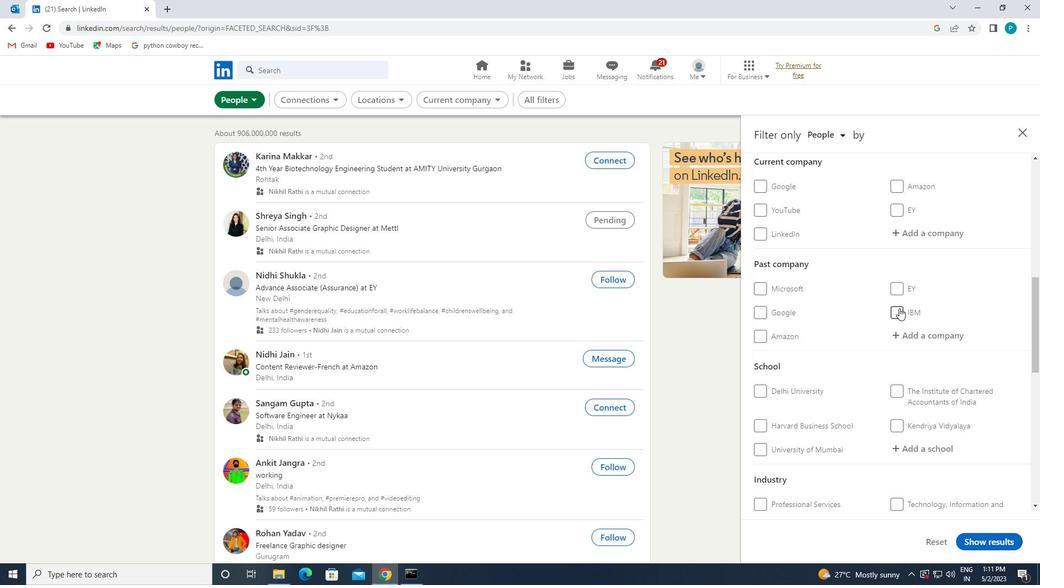 
Action: Mouse scrolled (896, 287) with delta (0, 0)
Screenshot: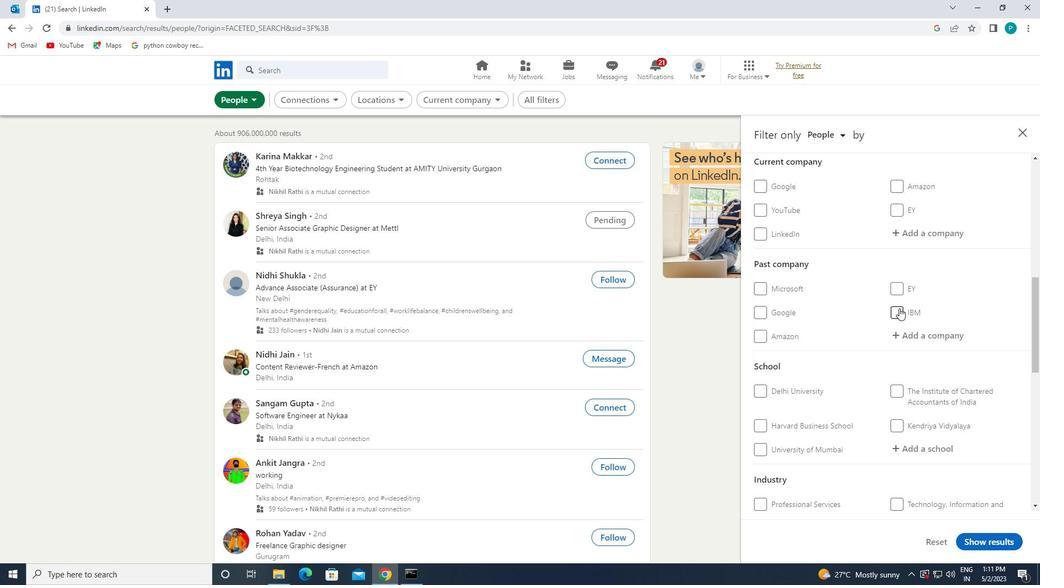 
Action: Mouse pressed left at (896, 286)
Screenshot: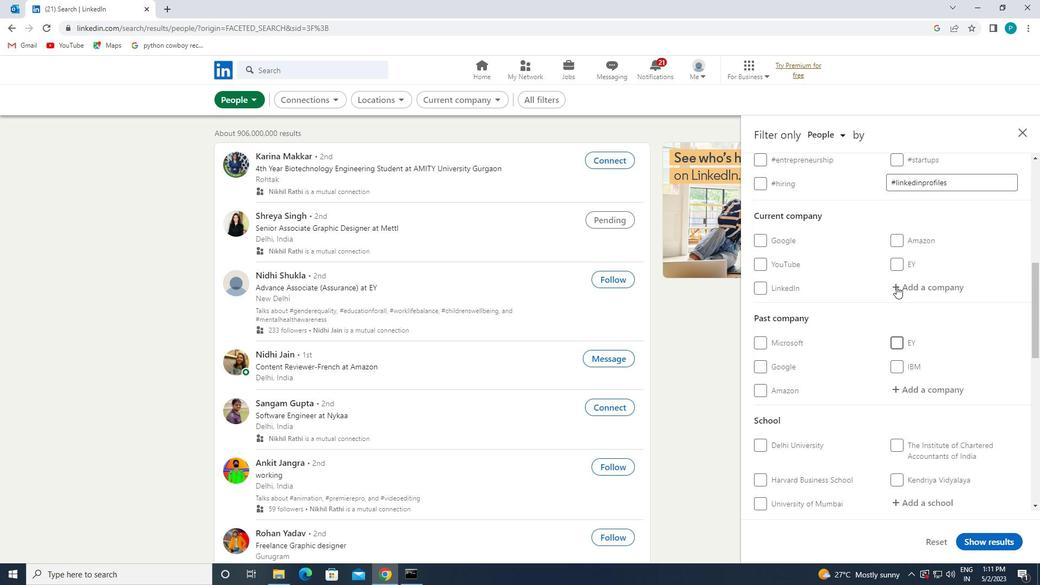 
Action: Mouse moved to (895, 285)
Screenshot: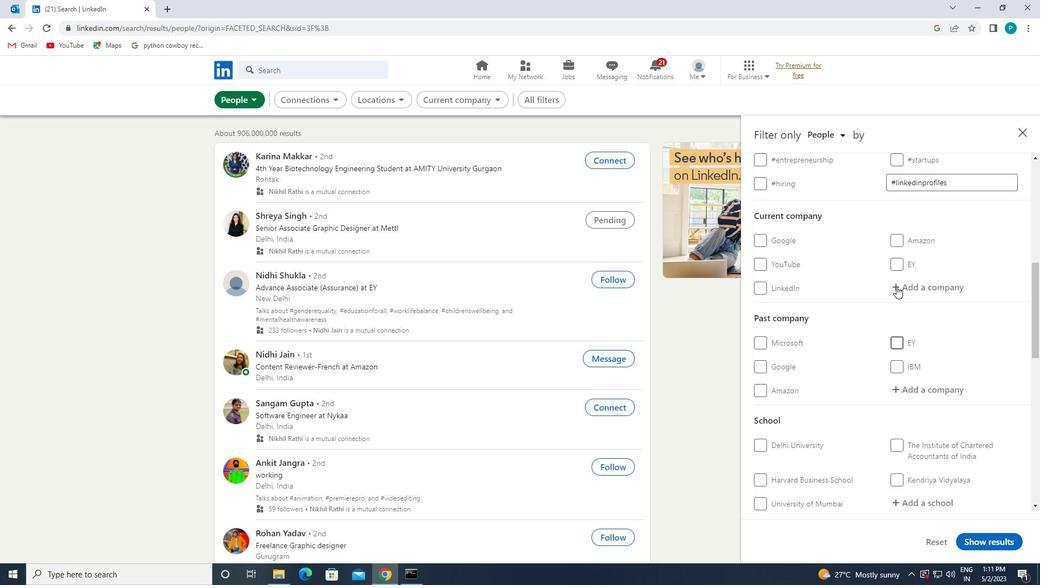 
Action: Key pressed <Key.caps_lock>P<Key.caps_lock>ARLE<Key.space><Key.caps_lock>A
Screenshot: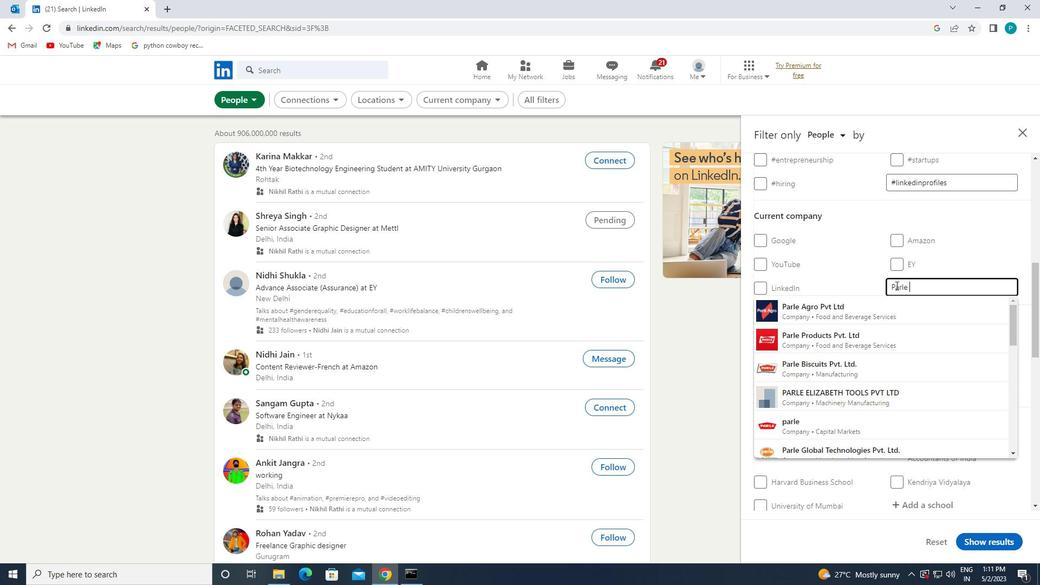 
Action: Mouse moved to (898, 309)
Screenshot: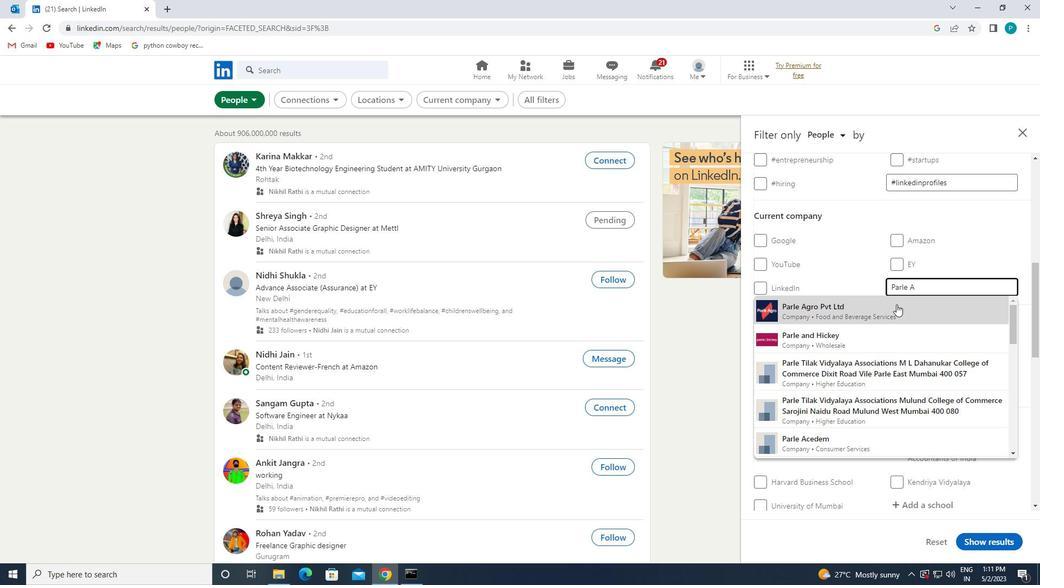 
Action: Mouse pressed left at (898, 309)
Screenshot: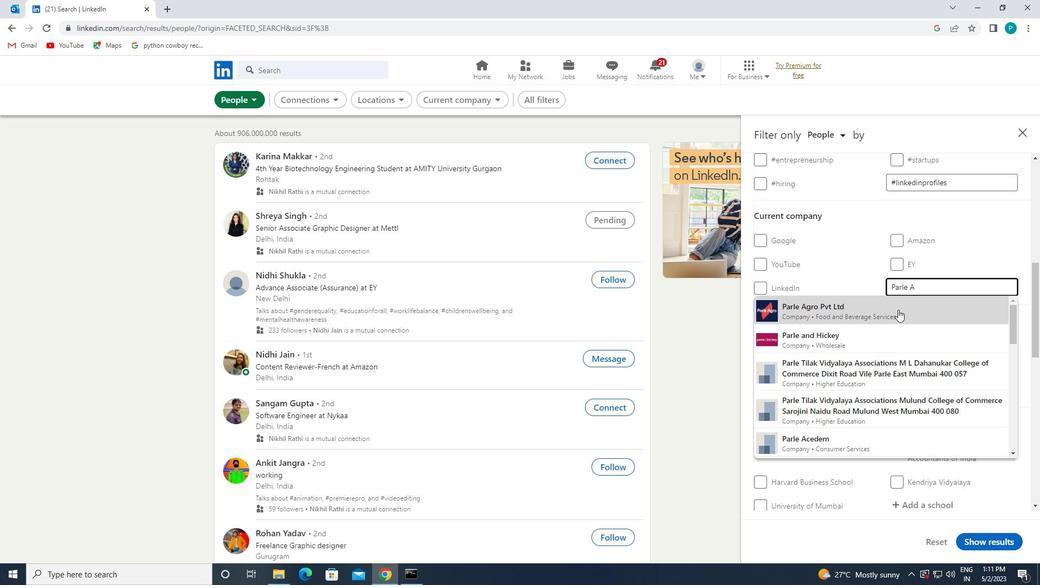 
Action: Mouse scrolled (898, 309) with delta (0, 0)
Screenshot: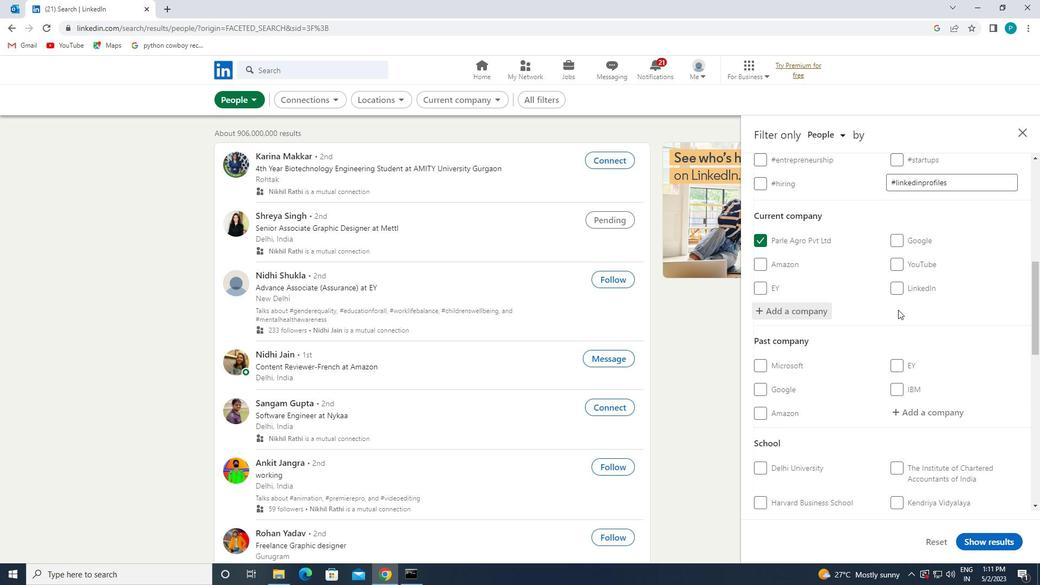 
Action: Mouse scrolled (898, 309) with delta (0, 0)
Screenshot: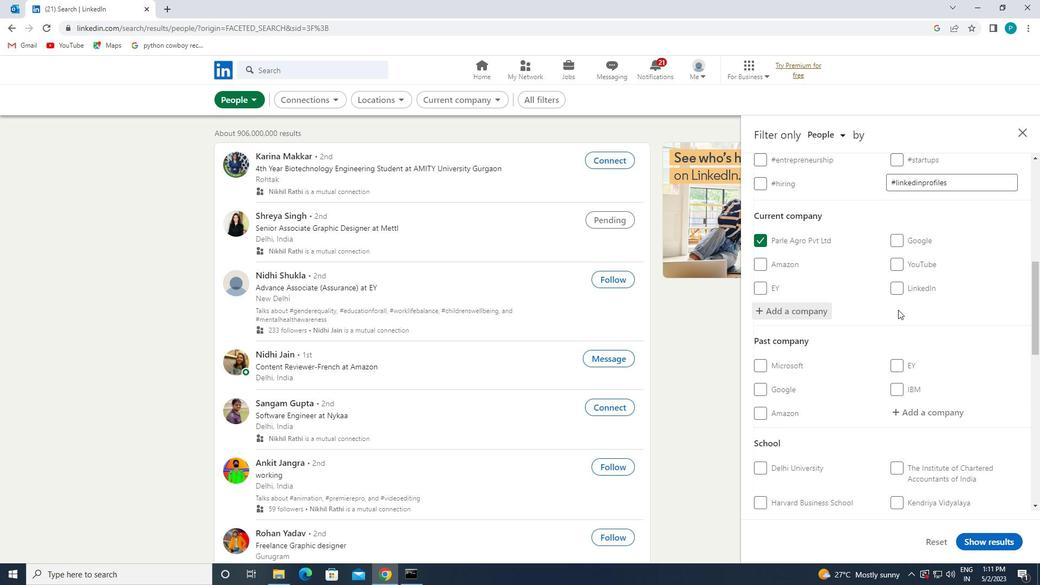 
Action: Mouse moved to (904, 374)
Screenshot: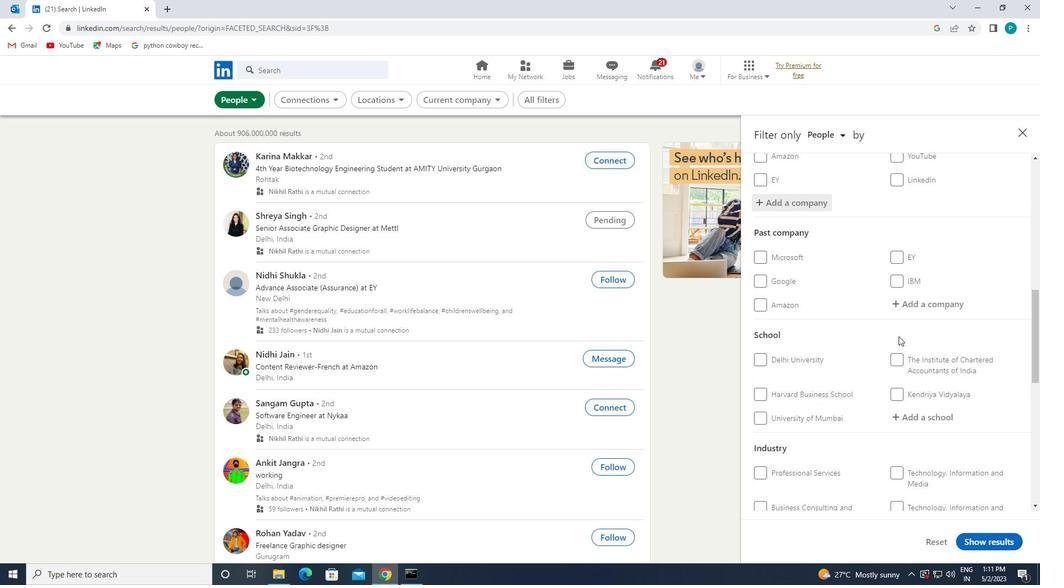 
Action: Mouse scrolled (904, 374) with delta (0, 0)
Screenshot: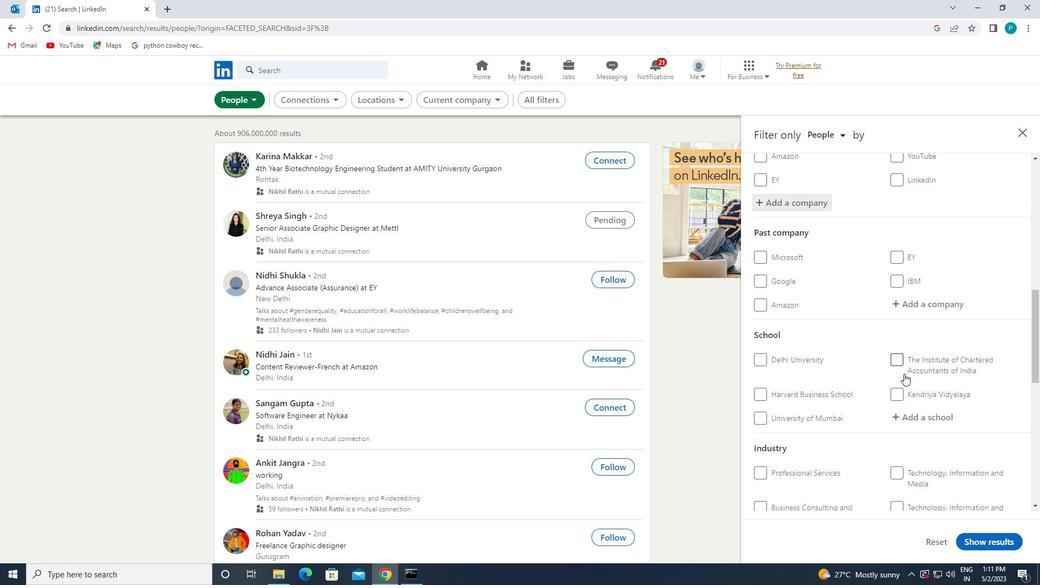 
Action: Mouse moved to (906, 366)
Screenshot: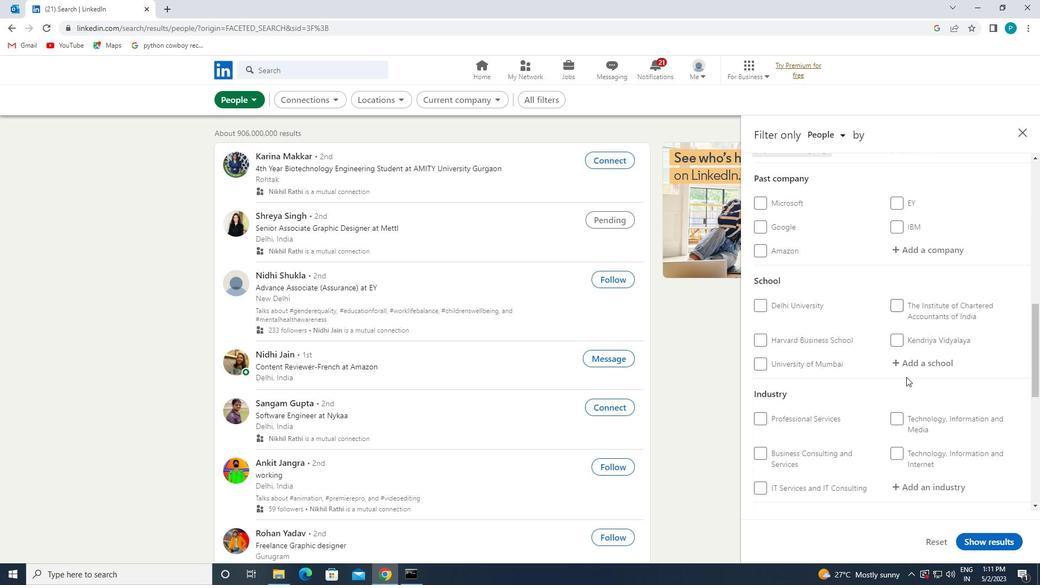 
Action: Mouse pressed left at (906, 366)
Screenshot: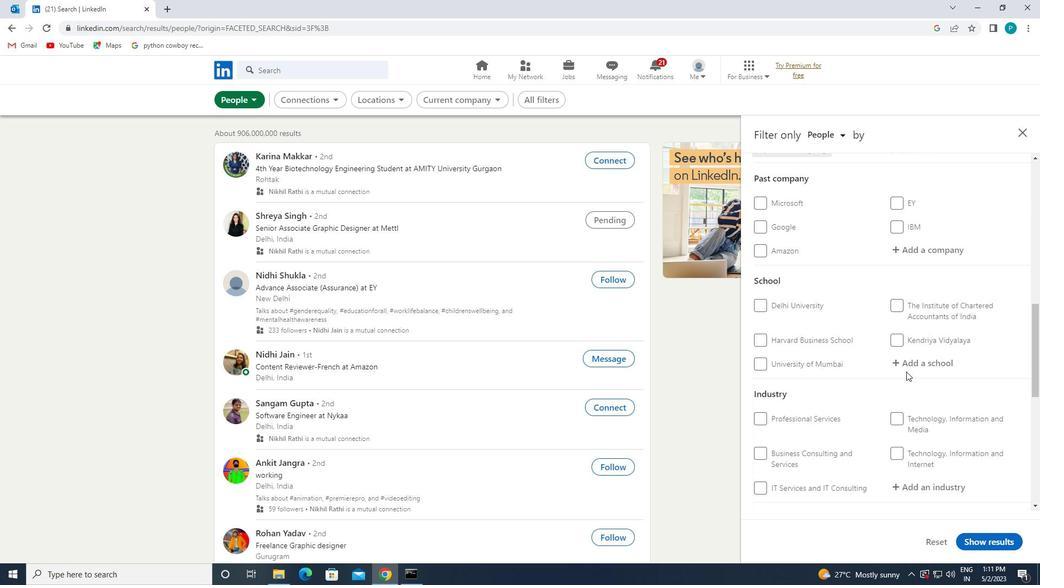
Action: Mouse moved to (901, 365)
Screenshot: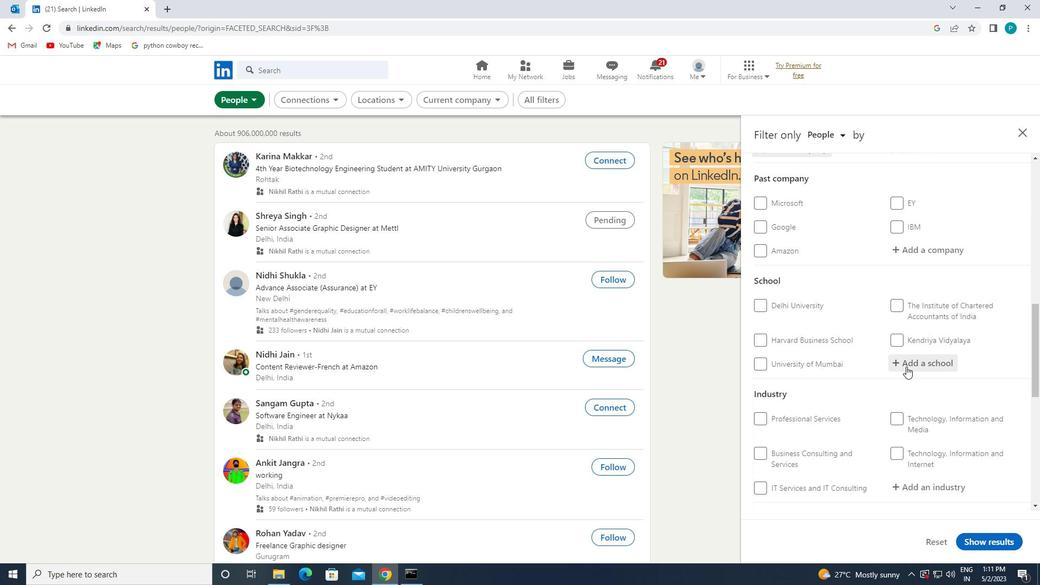 
Action: Key pressed D<Key.caps_lock>ATA<Key.space><Key.caps_lock>B<Key.caps_lock>IRO
Screenshot: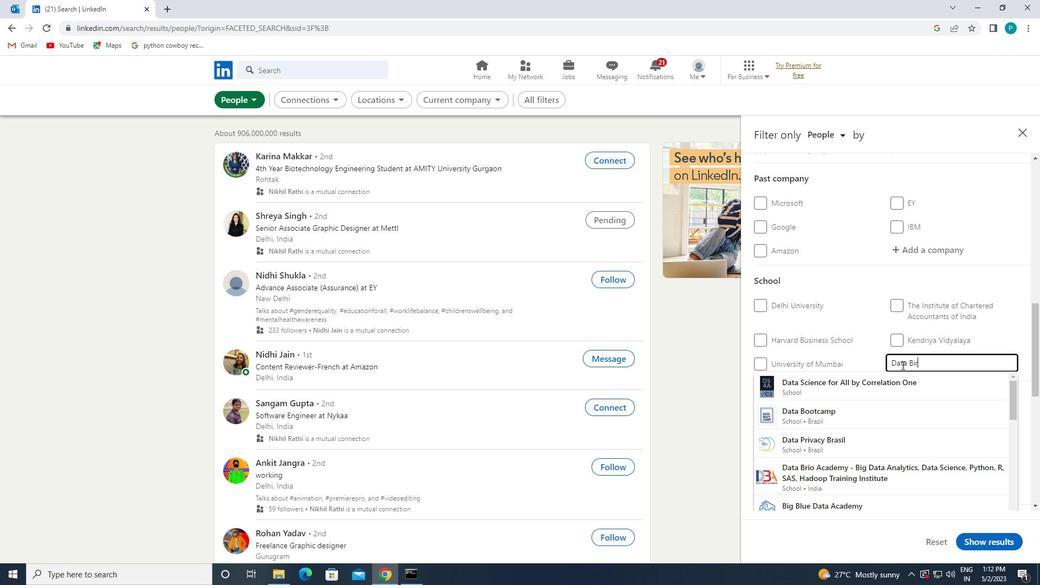 
Action: Mouse moved to (916, 364)
Screenshot: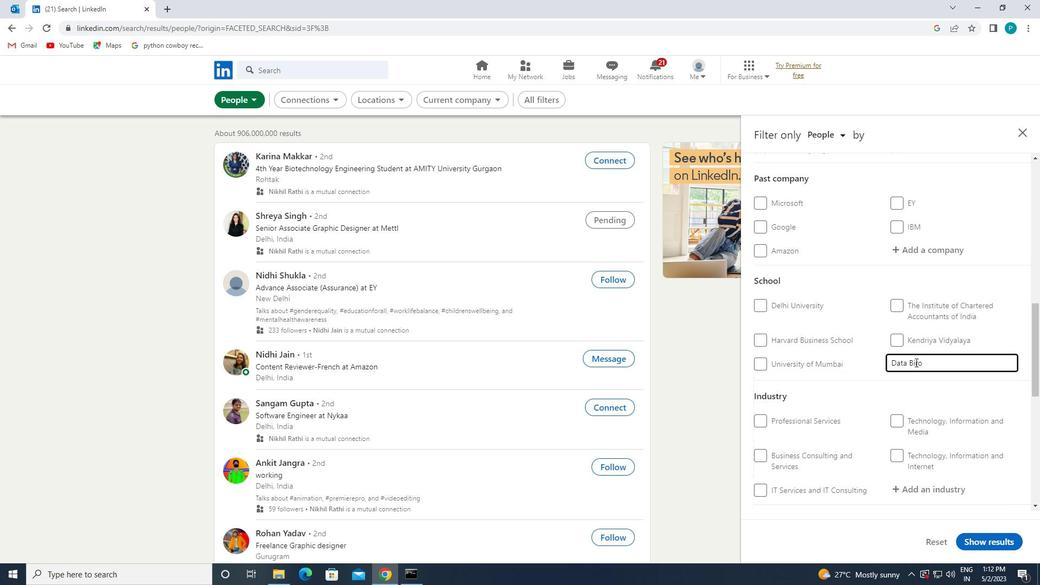 
Action: Mouse pressed left at (916, 364)
Screenshot: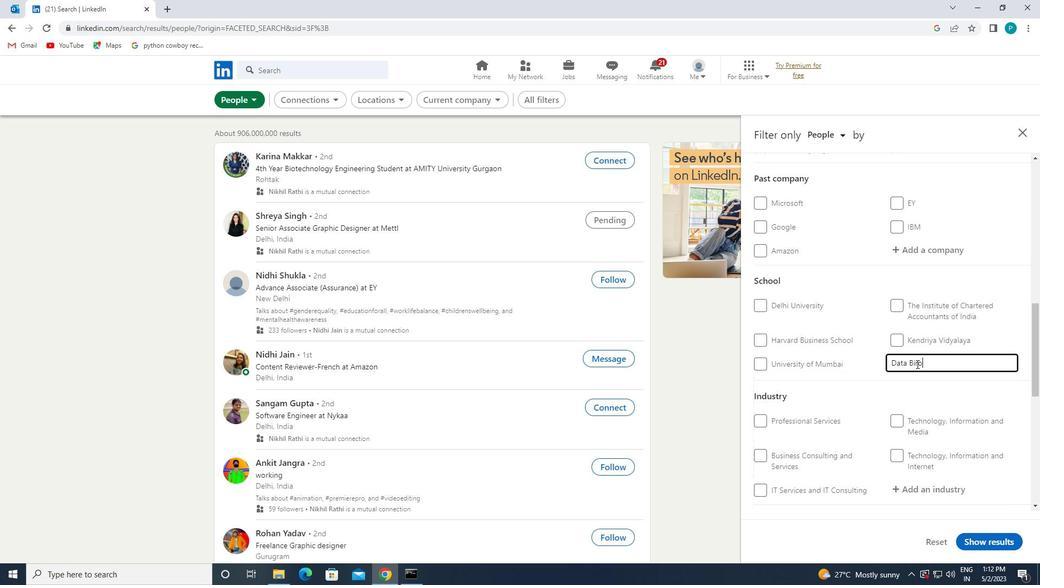 
Action: Key pressed <Key.backspace><Key.backspace>RI
Screenshot: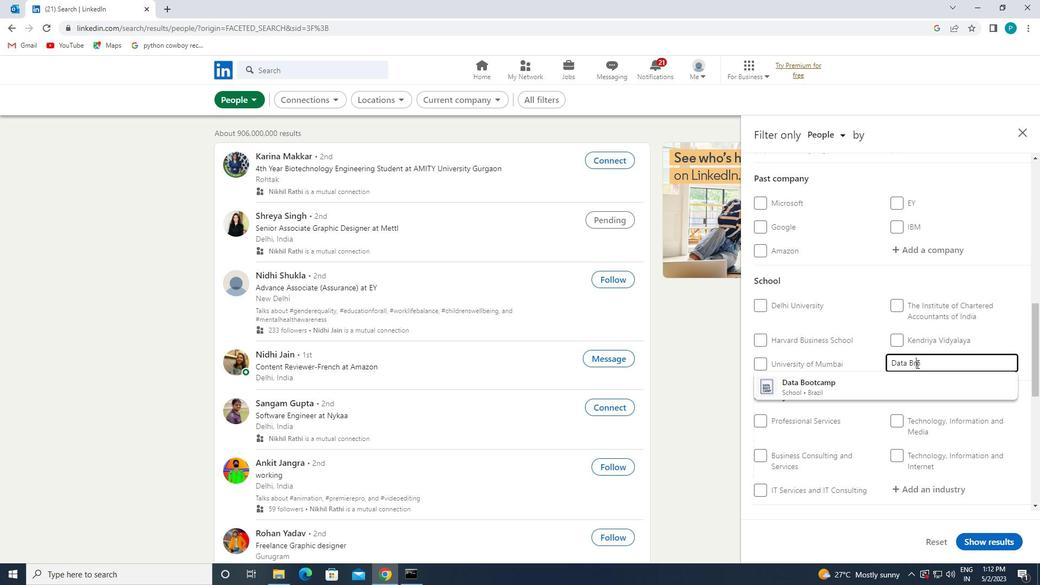 
Action: Mouse moved to (888, 398)
Screenshot: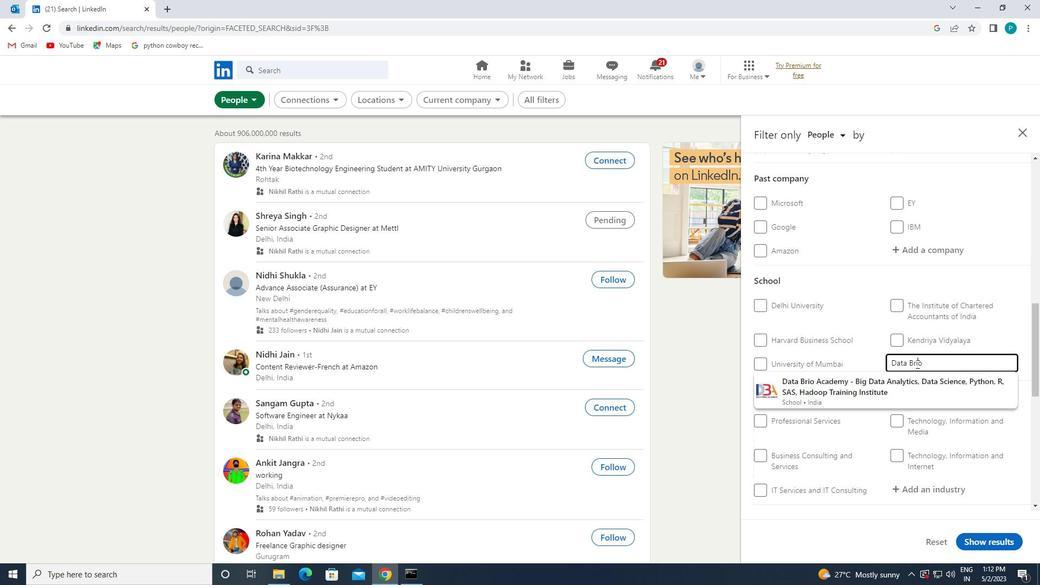 
Action: Mouse pressed left at (888, 398)
Screenshot: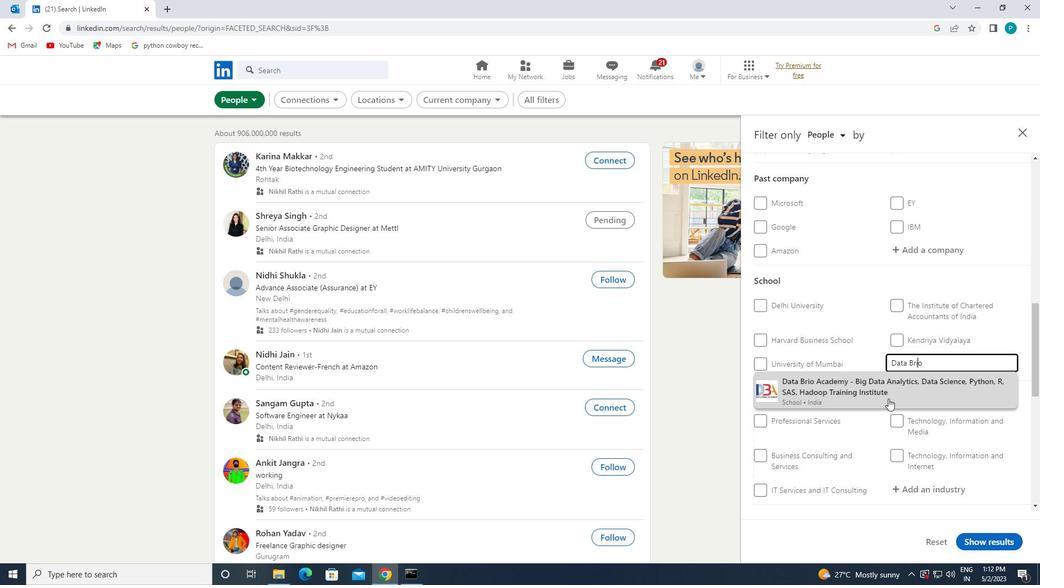 
Action: Mouse moved to (895, 376)
Screenshot: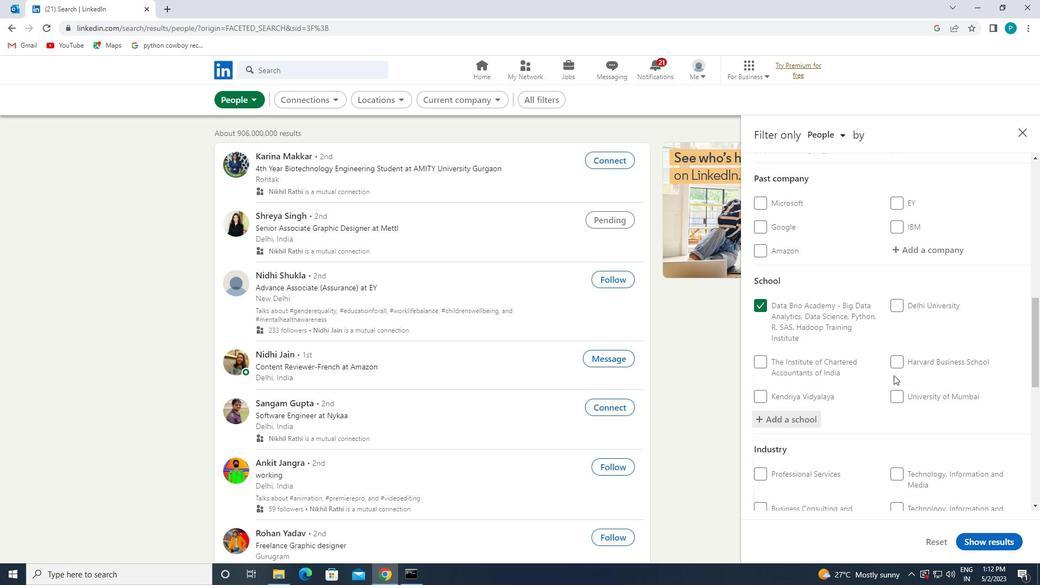 
Action: Mouse scrolled (895, 375) with delta (0, 0)
Screenshot: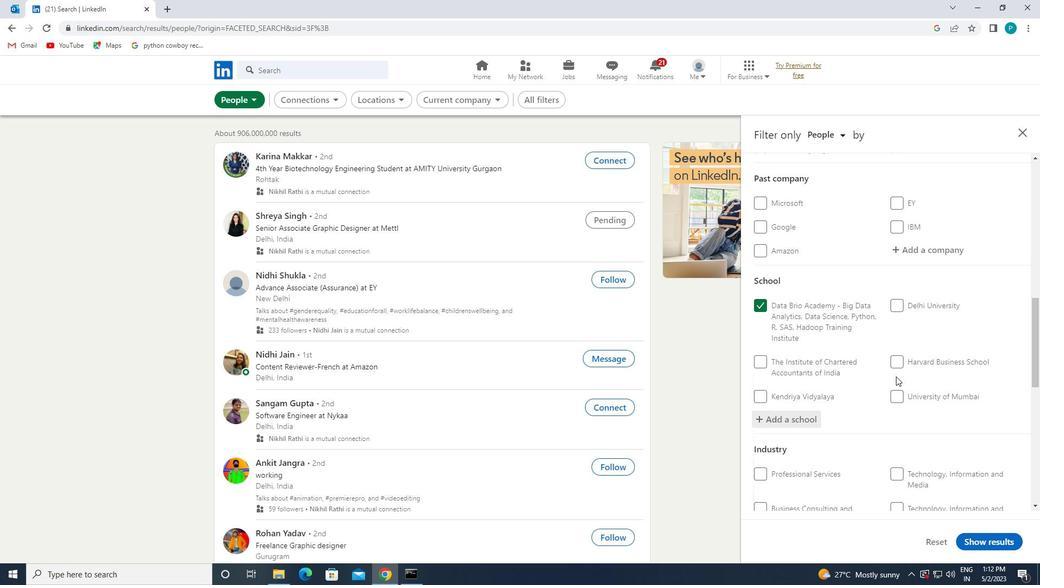 
Action: Mouse scrolled (895, 375) with delta (0, 0)
Screenshot: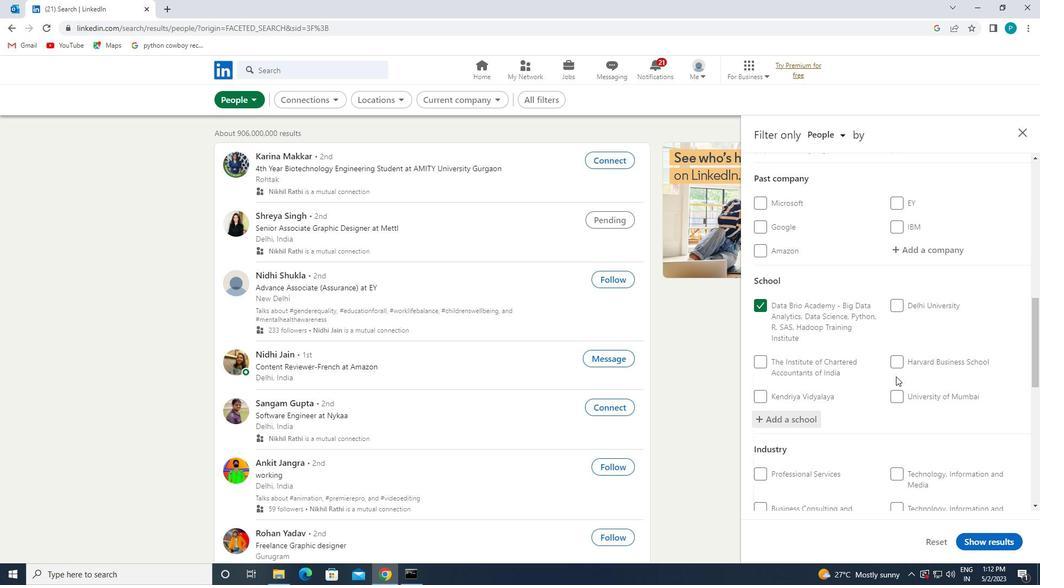 
Action: Mouse scrolled (895, 375) with delta (0, 0)
Screenshot: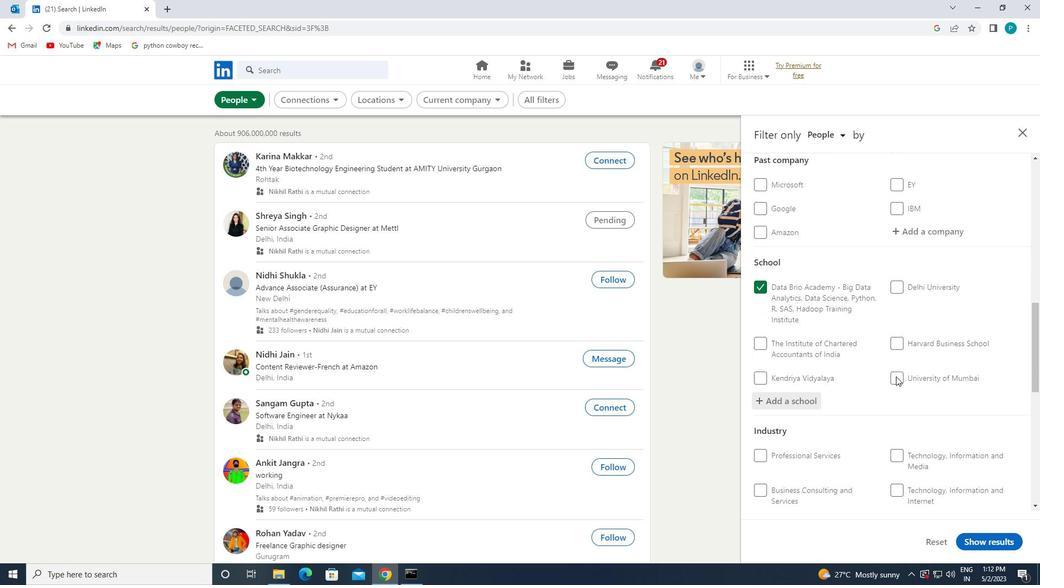 
Action: Mouse moved to (909, 385)
Screenshot: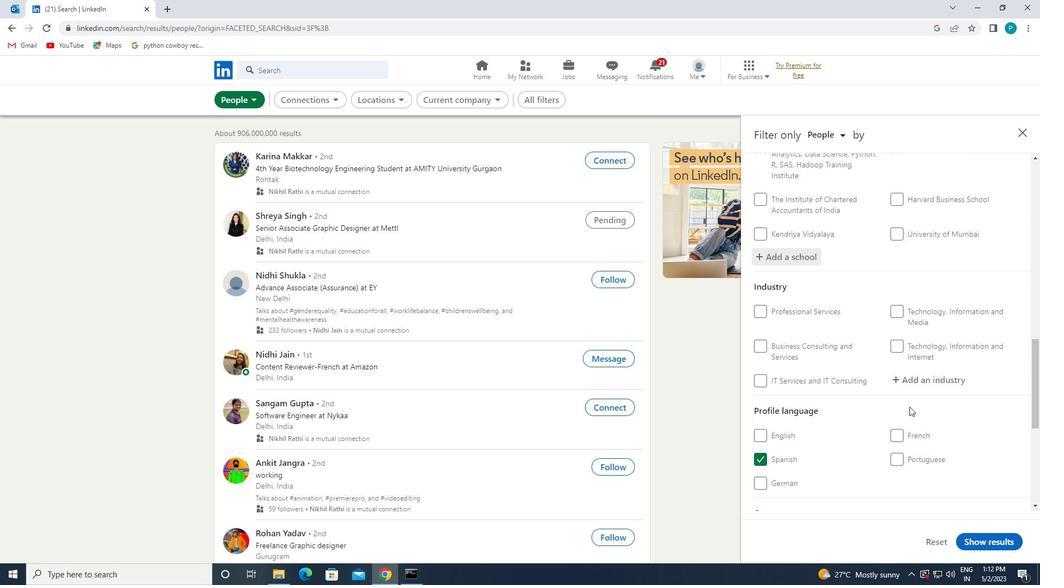 
Action: Mouse pressed left at (909, 385)
Screenshot: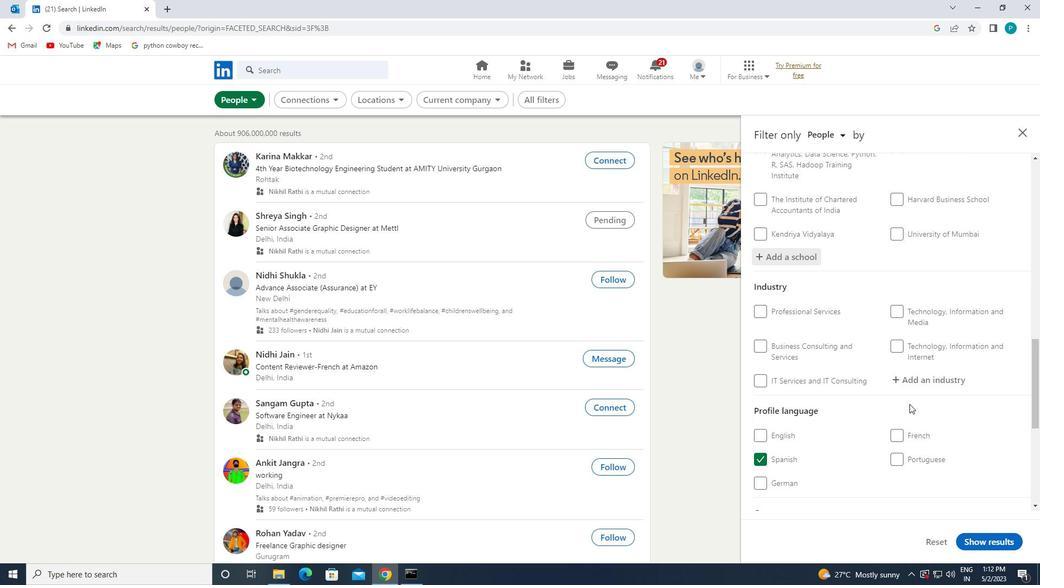 
Action: Key pressed <Key.caps_lock>P<Key.caps_lock>ENSION
Screenshot: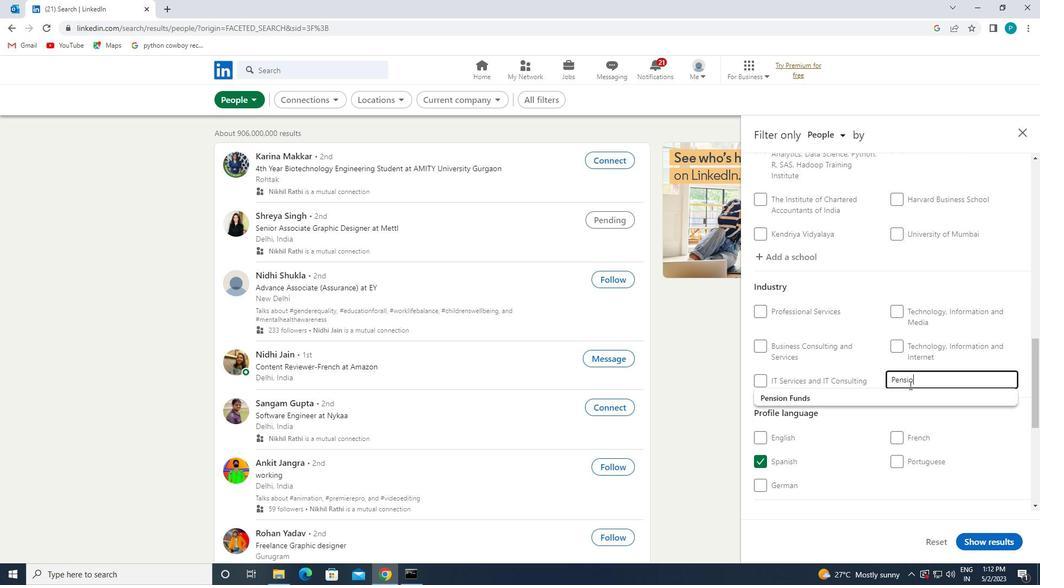 
Action: Mouse moved to (880, 402)
Screenshot: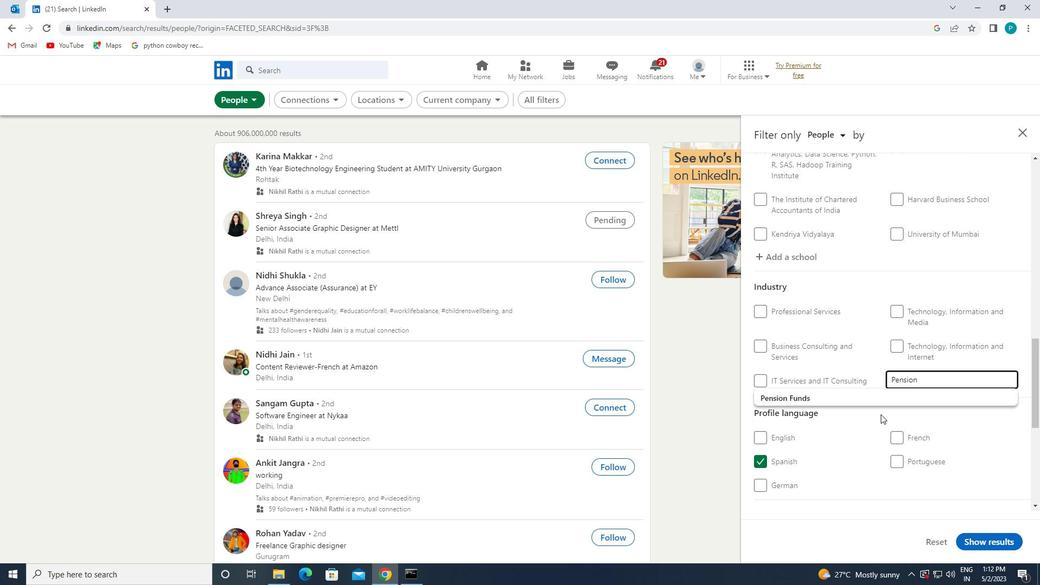 
Action: Mouse pressed left at (880, 402)
Screenshot: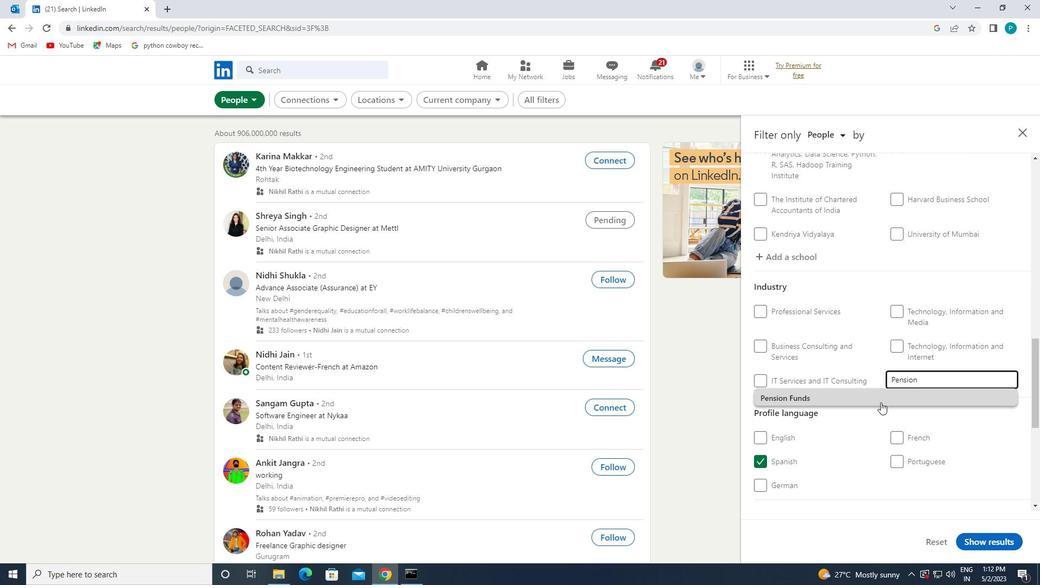 
Action: Mouse moved to (880, 401)
Screenshot: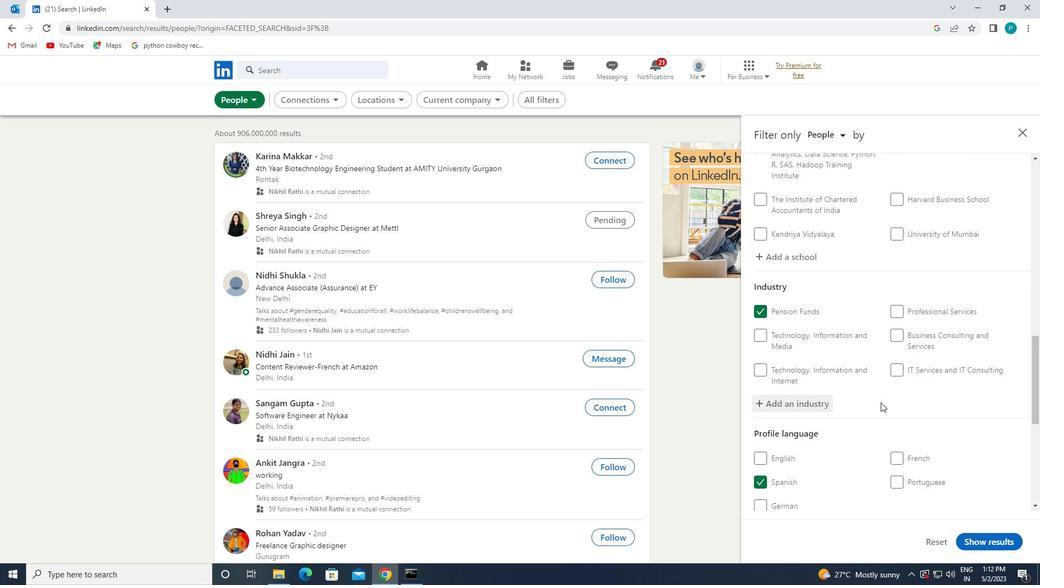 
Action: Mouse scrolled (880, 401) with delta (0, 0)
Screenshot: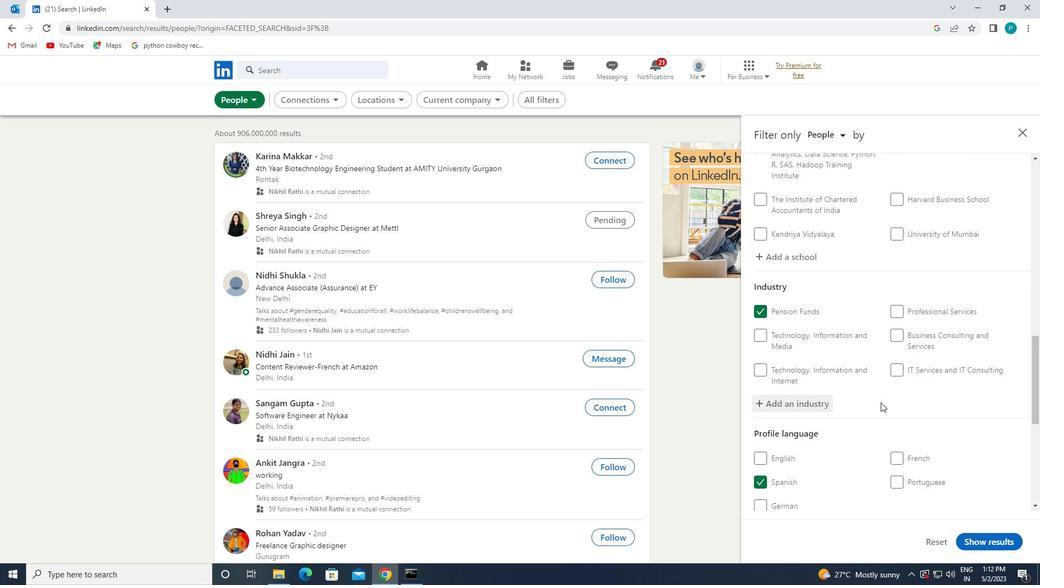 
Action: Mouse moved to (881, 401)
Screenshot: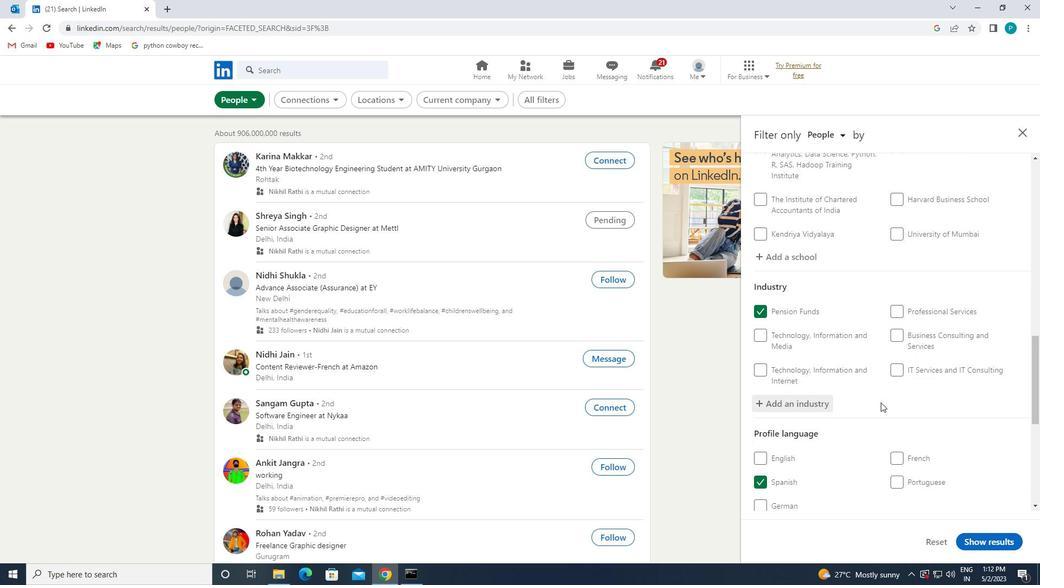 
Action: Mouse scrolled (881, 401) with delta (0, 0)
Screenshot: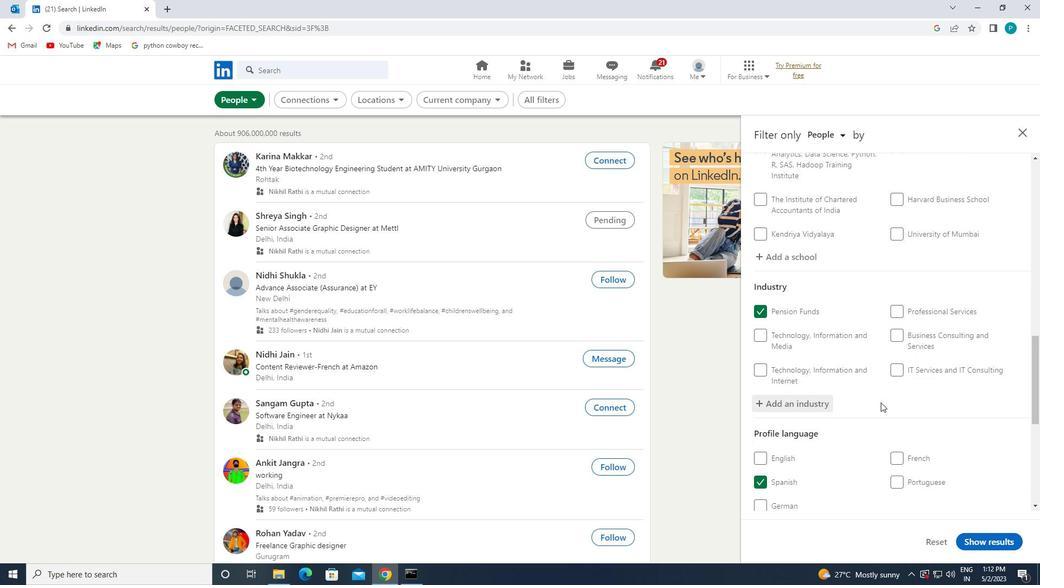 
Action: Mouse scrolled (881, 401) with delta (0, 0)
Screenshot: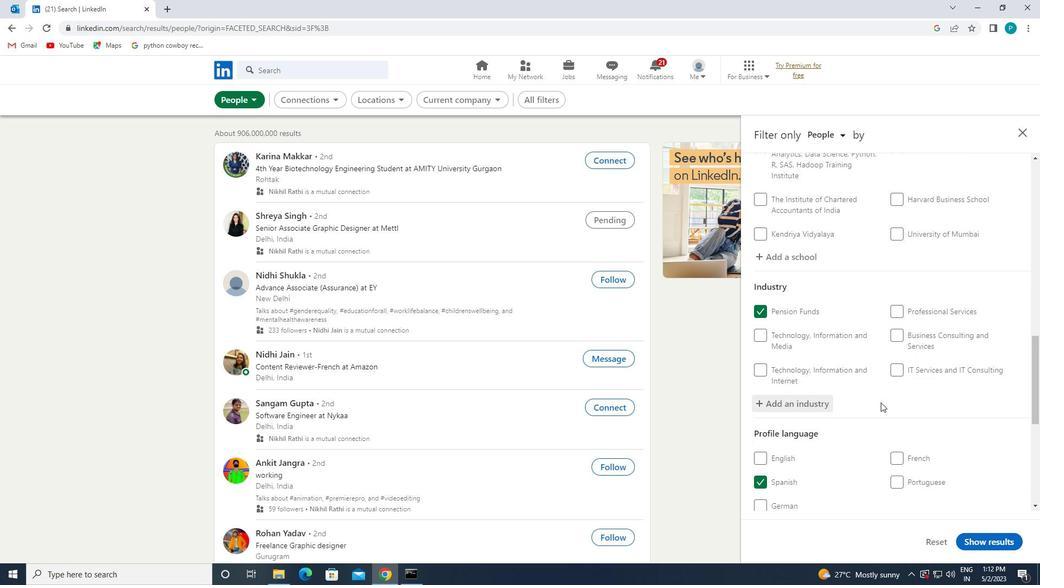 
Action: Mouse moved to (883, 423)
Screenshot: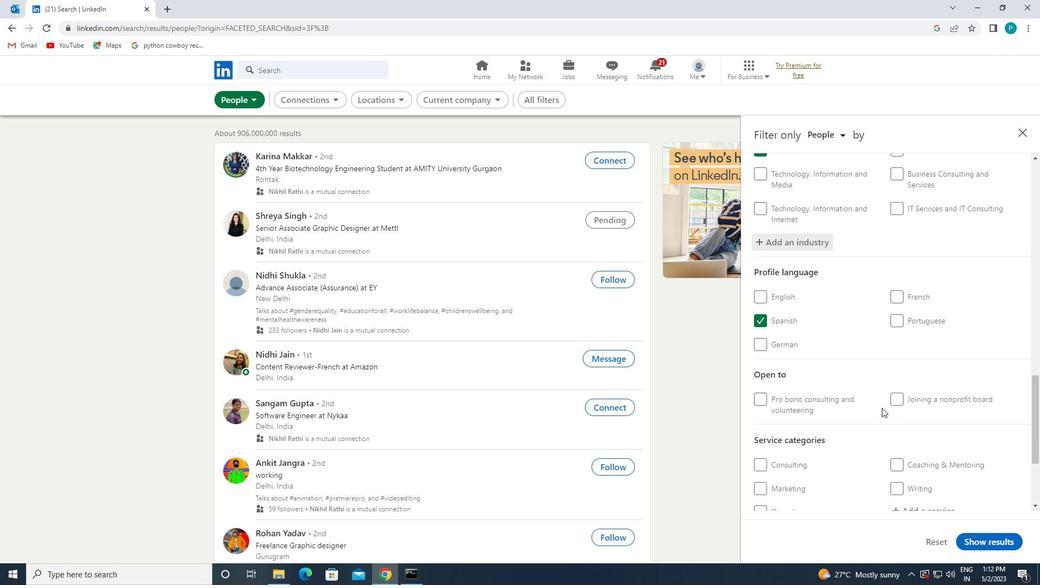 
Action: Mouse scrolled (883, 422) with delta (0, 0)
Screenshot: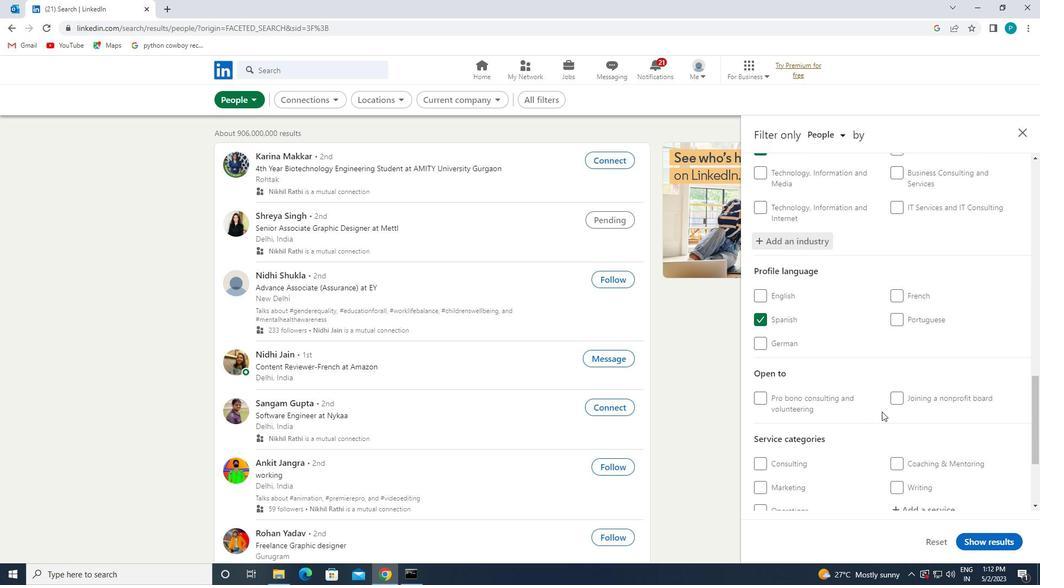 
Action: Mouse scrolled (883, 422) with delta (0, 0)
Screenshot: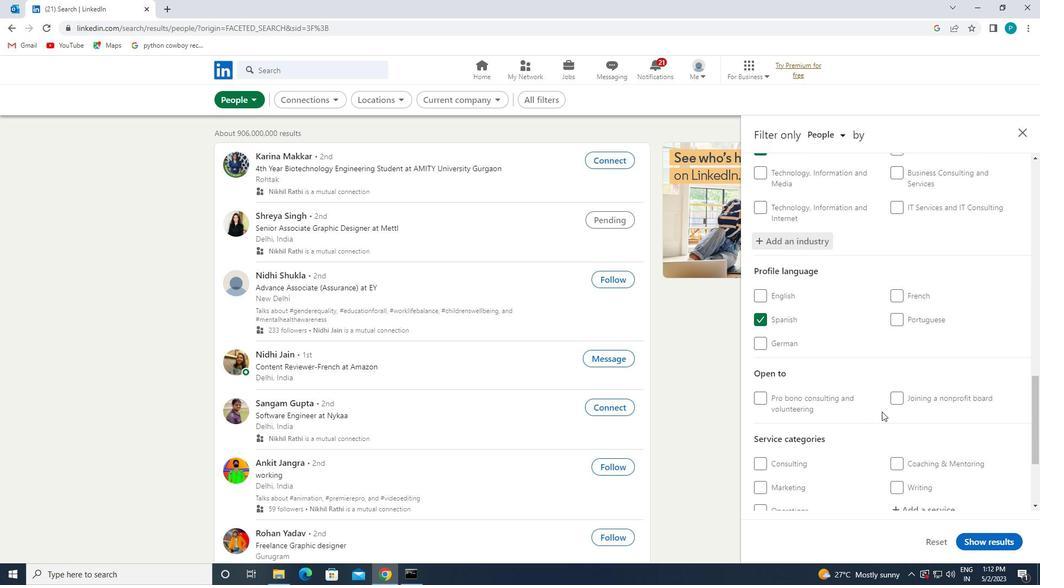 
Action: Mouse moved to (898, 403)
Screenshot: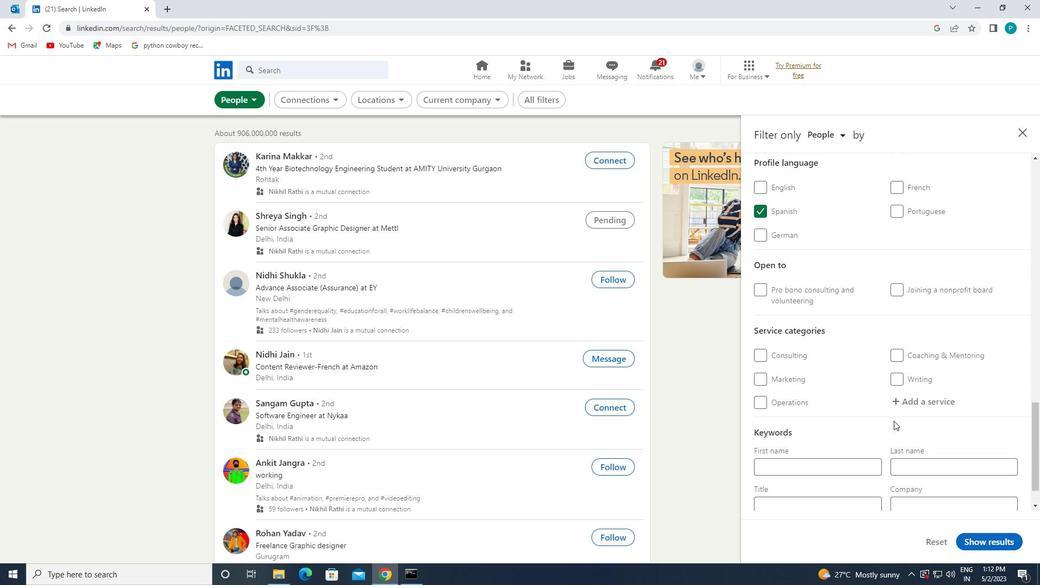
Action: Mouse pressed left at (898, 403)
Screenshot: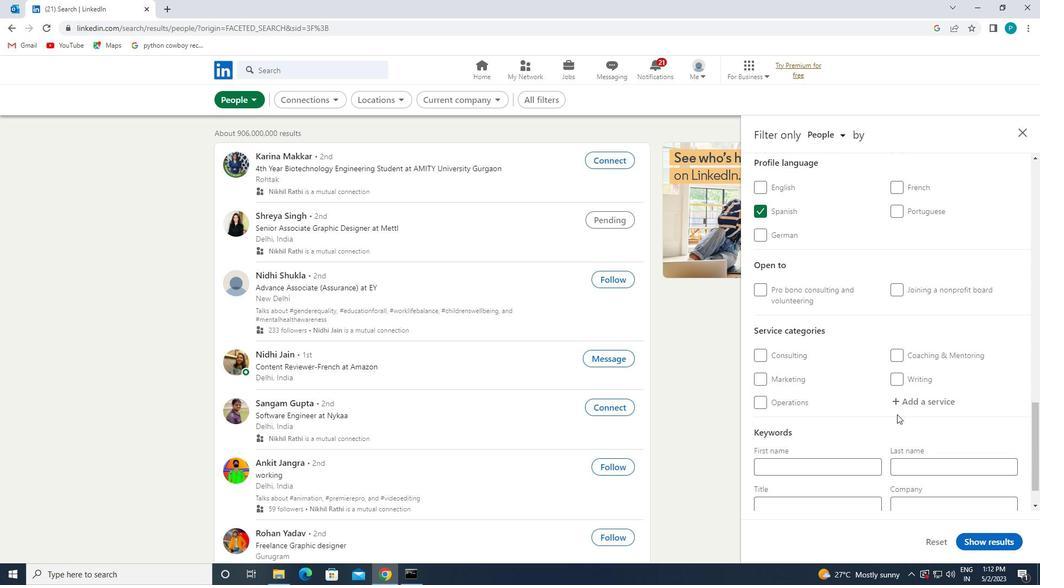 
Action: Key pressed <Key.caps_lock>C<Key.caps_lock>OPY
Screenshot: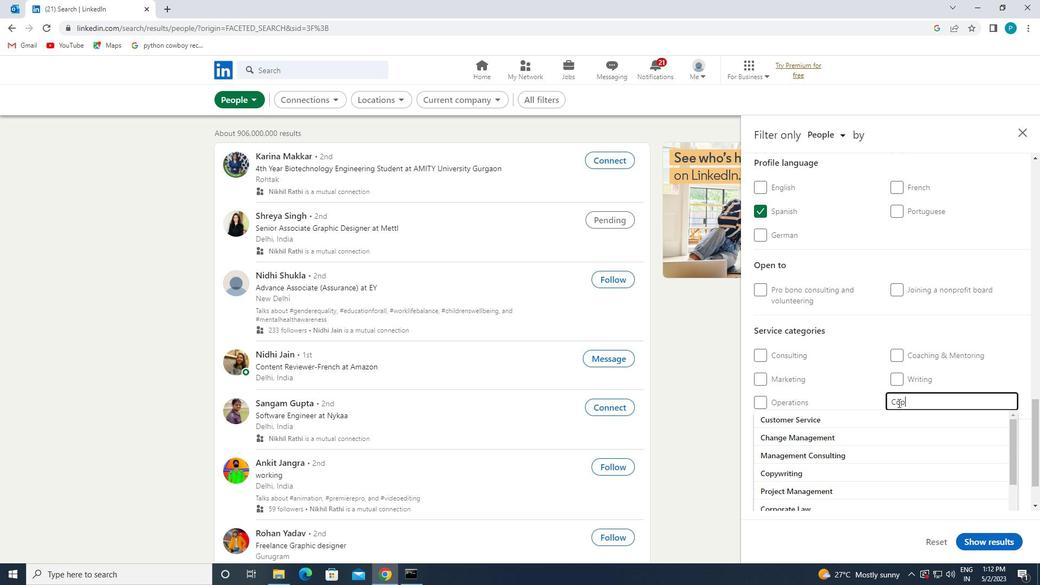 
Action: Mouse moved to (860, 414)
Screenshot: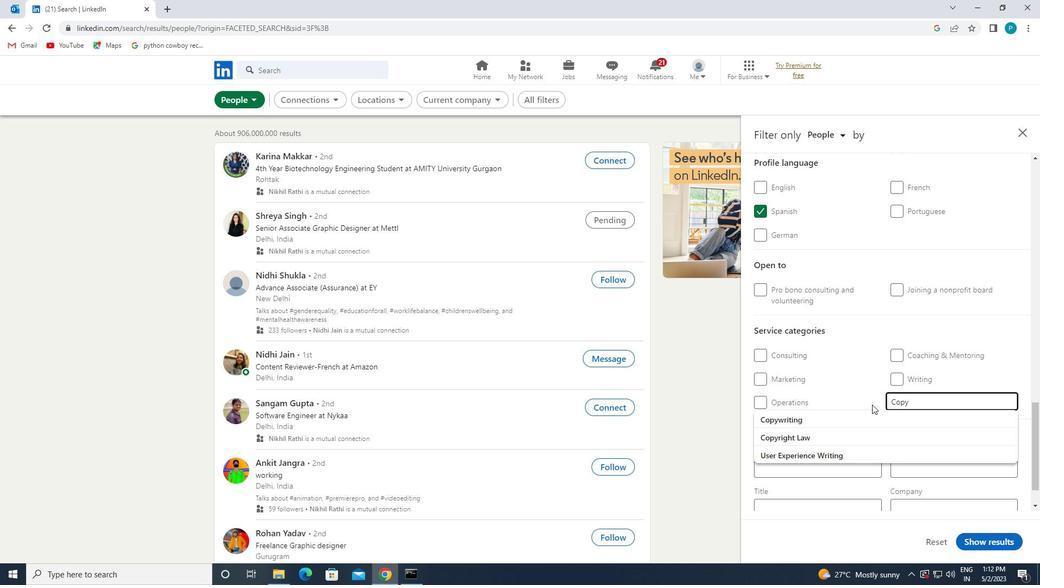 
Action: Mouse pressed left at (860, 414)
Screenshot: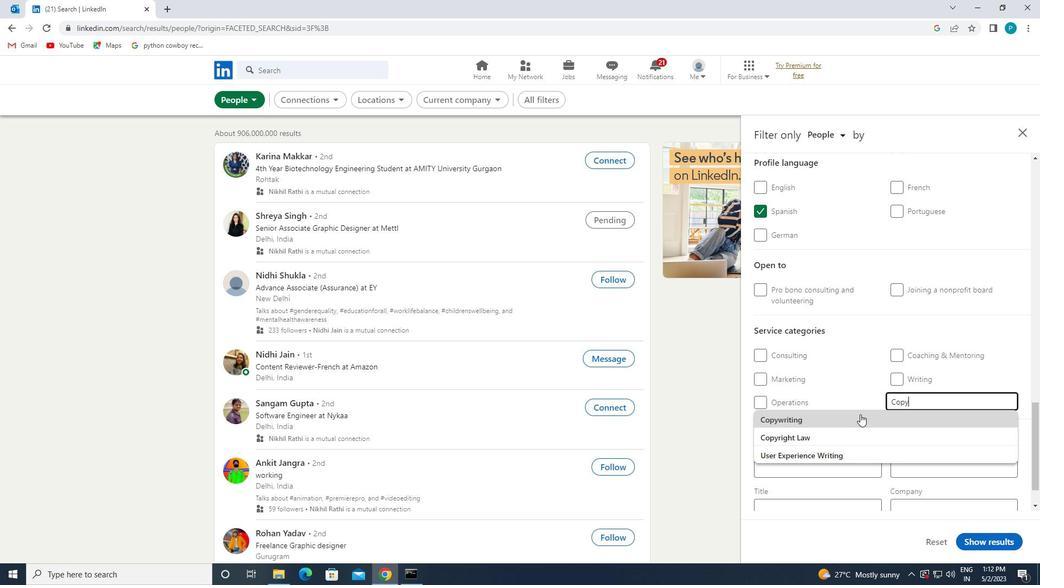 
Action: Mouse moved to (856, 413)
Screenshot: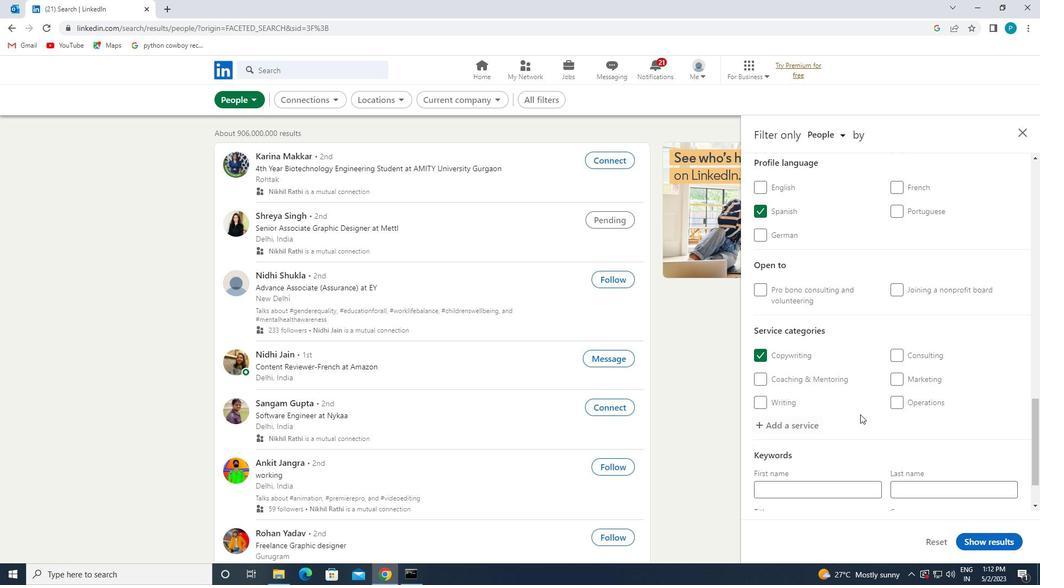 
Action: Mouse scrolled (856, 412) with delta (0, 0)
Screenshot: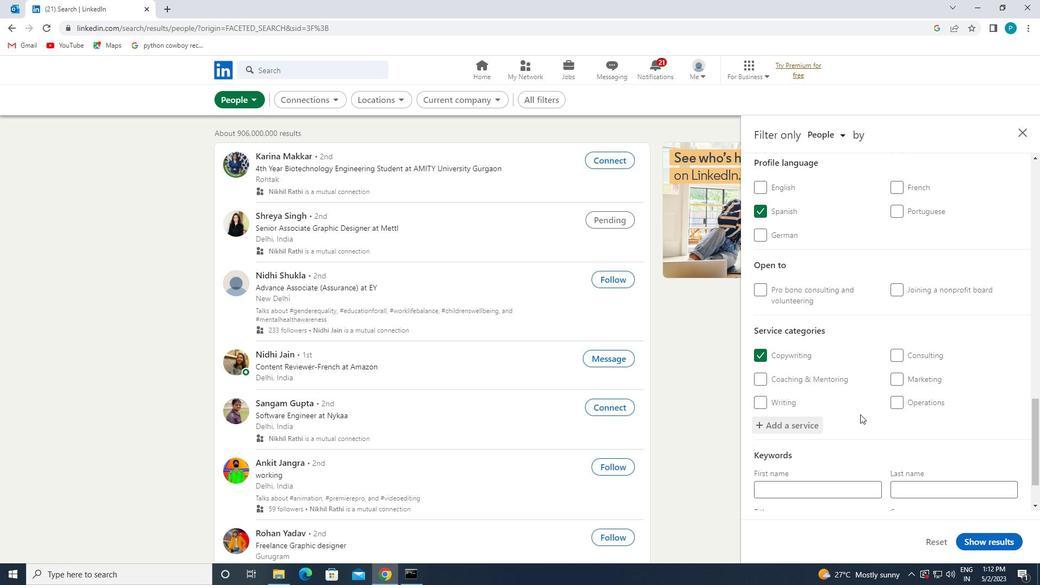 
Action: Mouse scrolled (856, 412) with delta (0, 0)
Screenshot: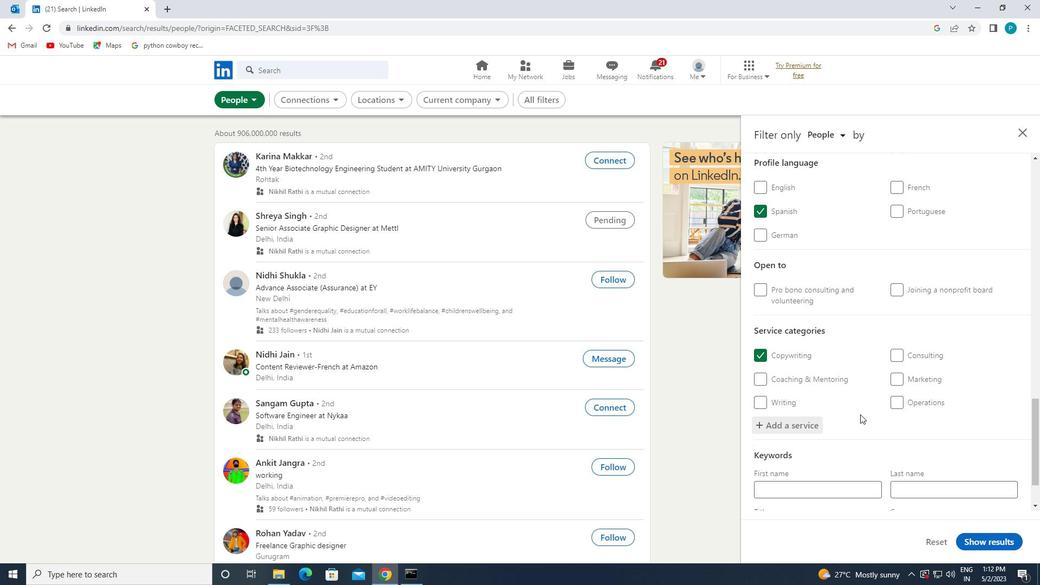 
Action: Mouse moved to (855, 415)
Screenshot: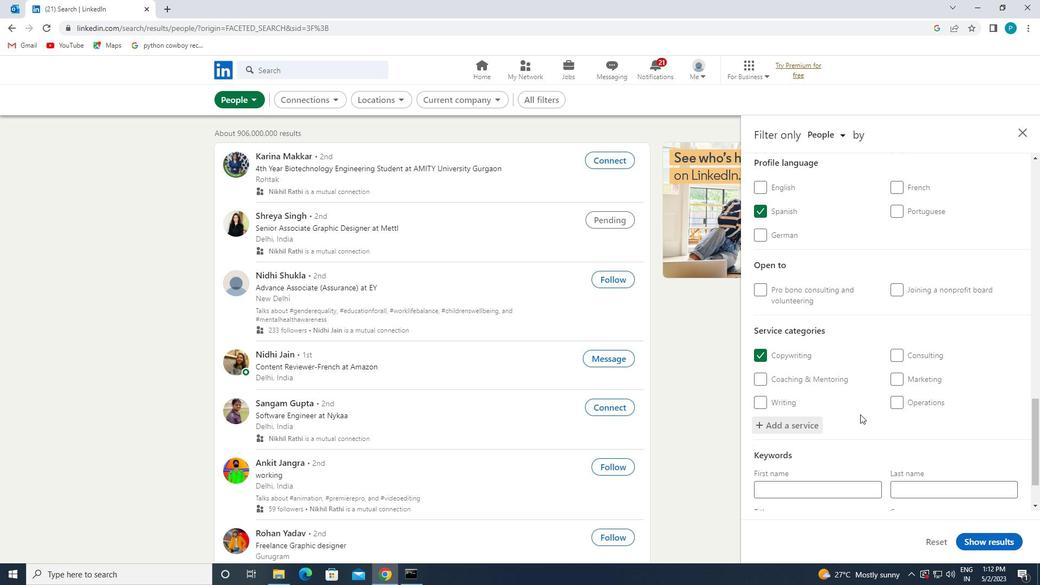 
Action: Mouse scrolled (855, 414) with delta (0, 0)
Screenshot: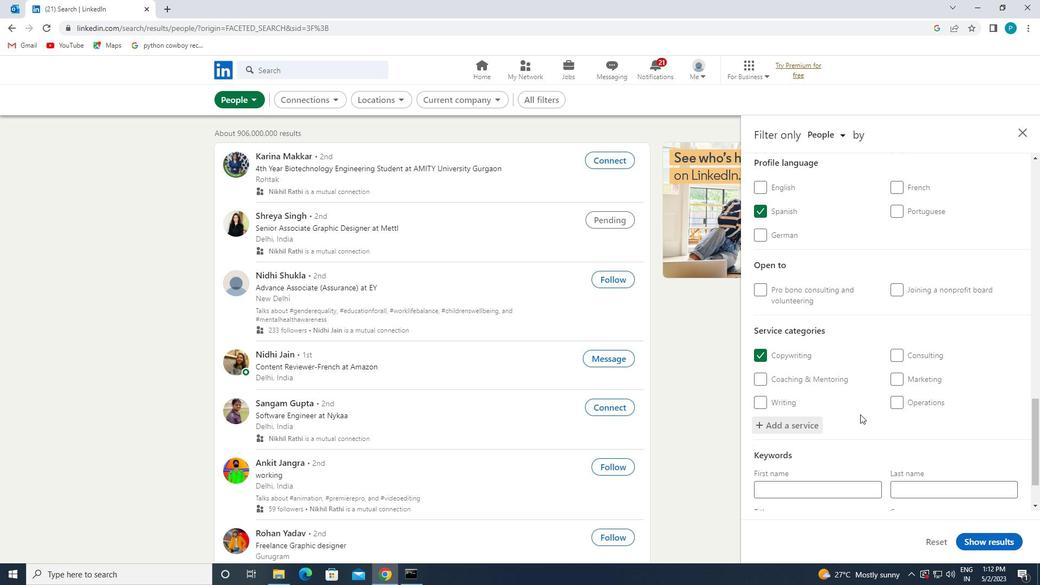 
Action: Mouse moved to (854, 417)
Screenshot: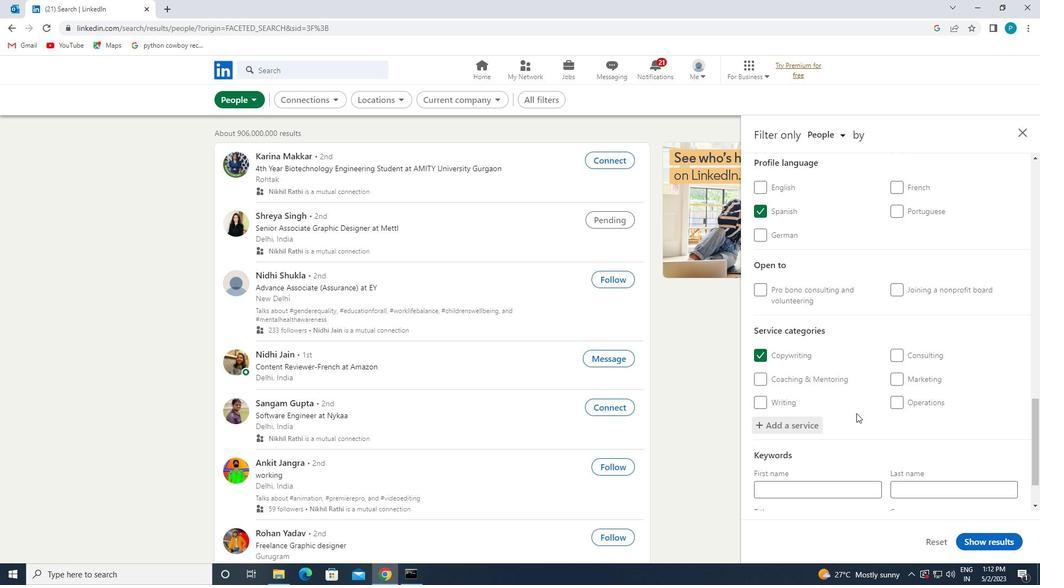 
Action: Mouse scrolled (854, 416) with delta (0, 0)
Screenshot: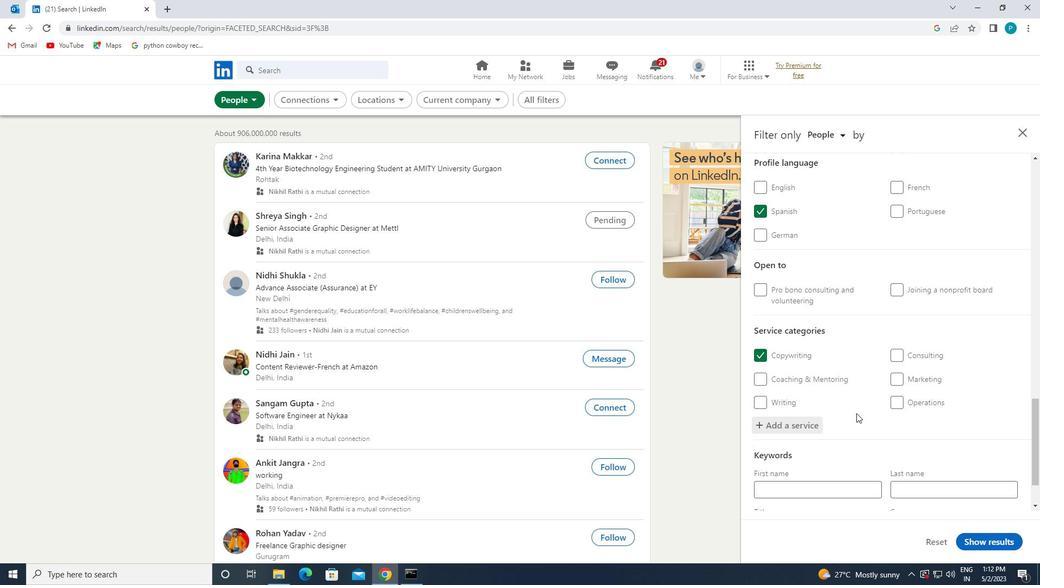 
Action: Mouse moved to (823, 456)
Screenshot: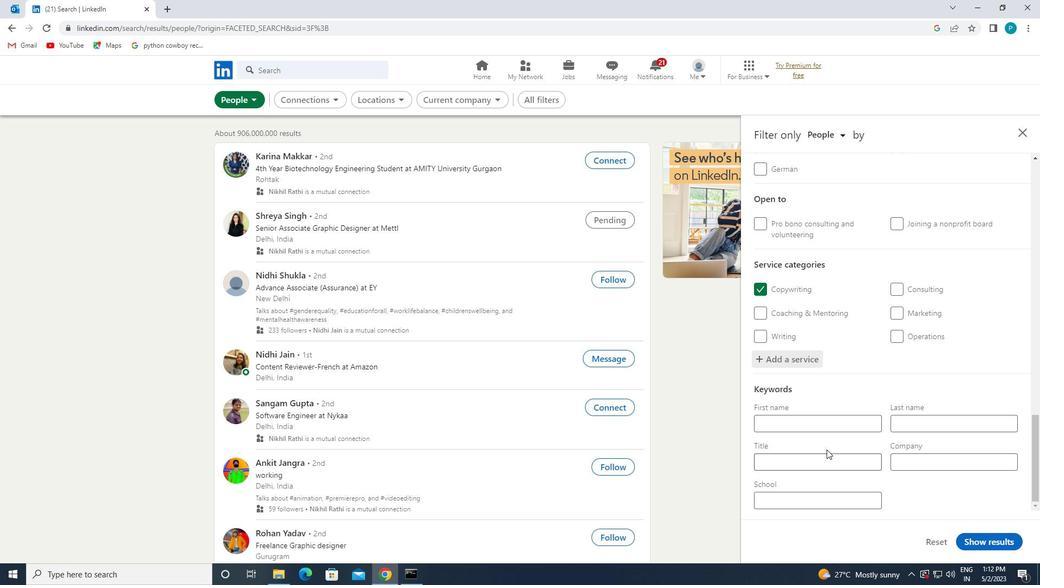 
Action: Mouse pressed left at (823, 456)
Screenshot: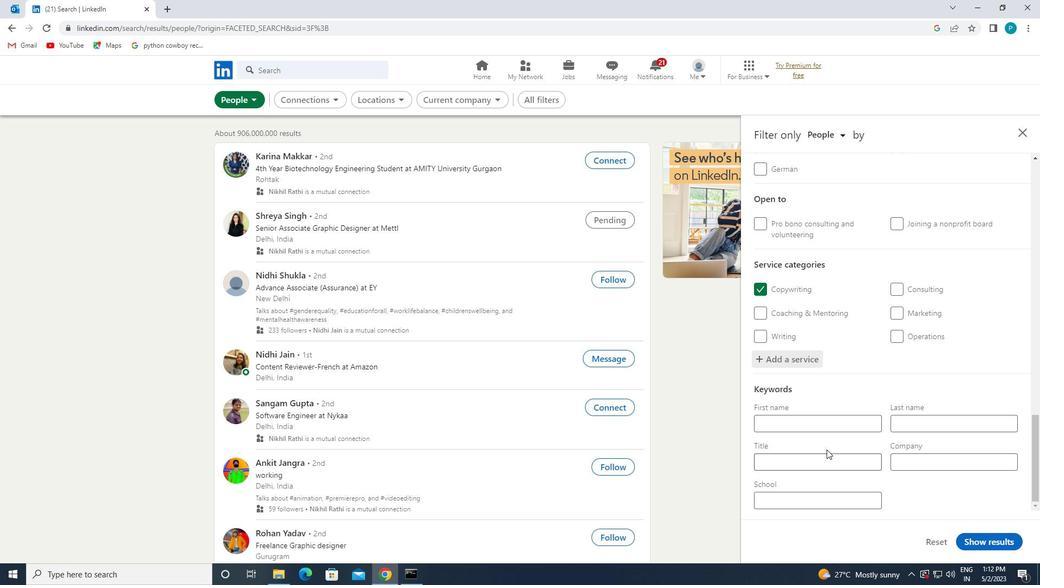 
Action: Mouse moved to (827, 462)
Screenshot: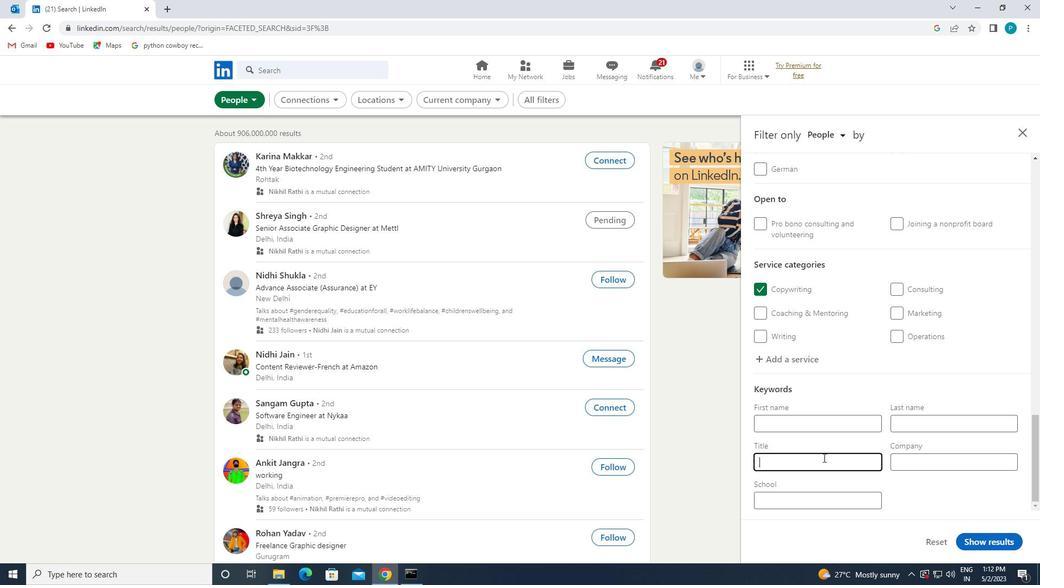 
Action: Key pressed <Key.caps_lock>M<Key.caps_lock>ANU<Key.backspace>ICURIST
Screenshot: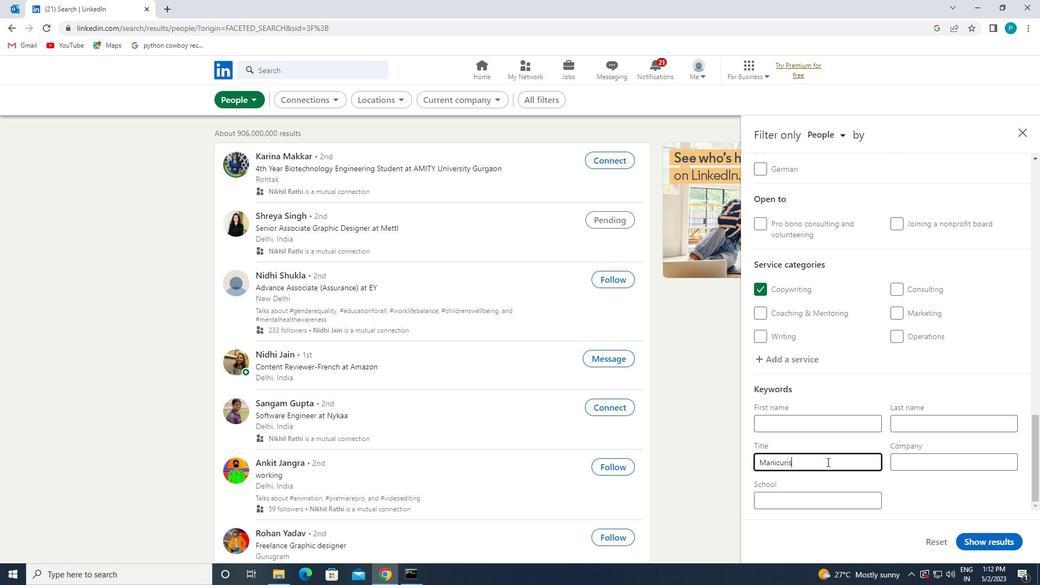 
Action: Mouse moved to (981, 538)
Screenshot: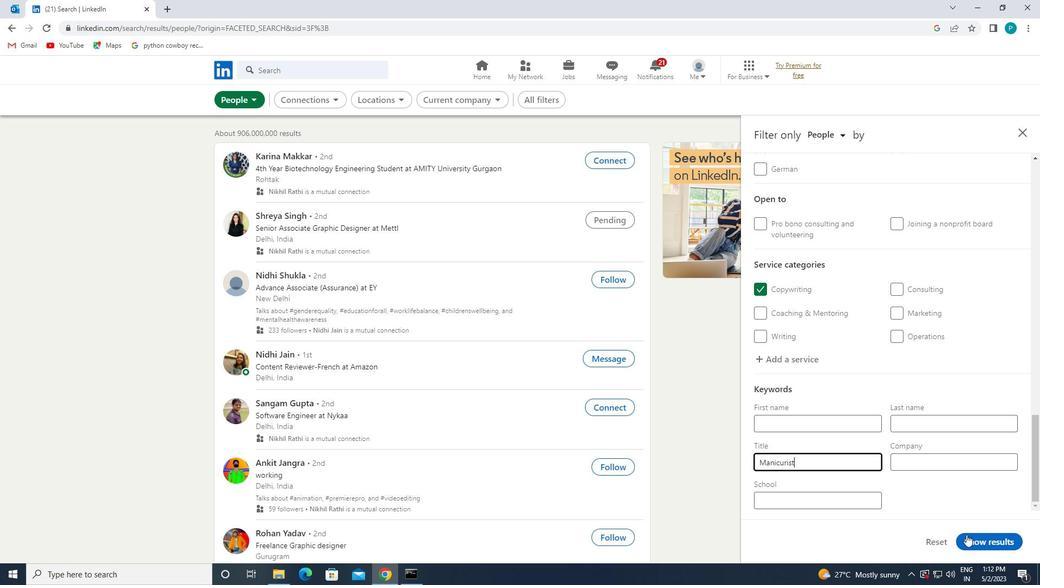 
Action: Mouse pressed left at (981, 538)
Screenshot: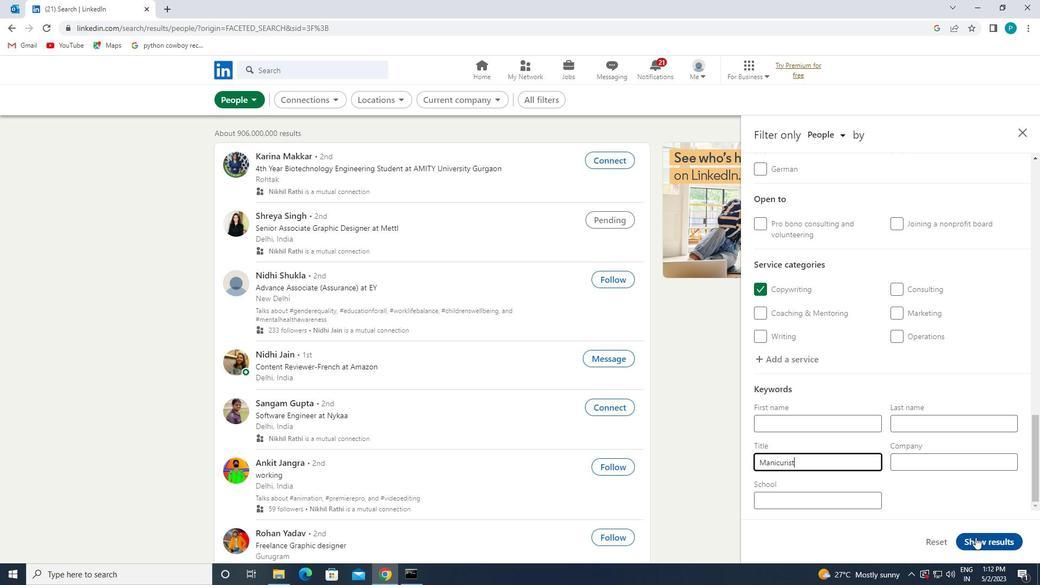
Action: Mouse moved to (1006, 555)
Screenshot: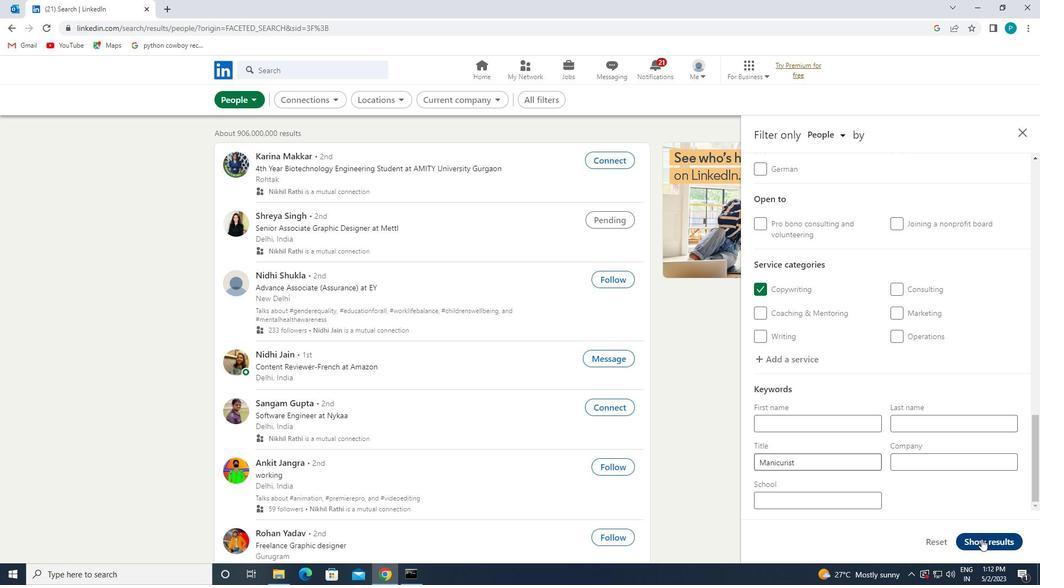 
